 Task: Create a section Incident Response Sprint and in the section, add a milestone Capacity Management Process Improvement in the project BitSoft
Action: Mouse moved to (632, 489)
Screenshot: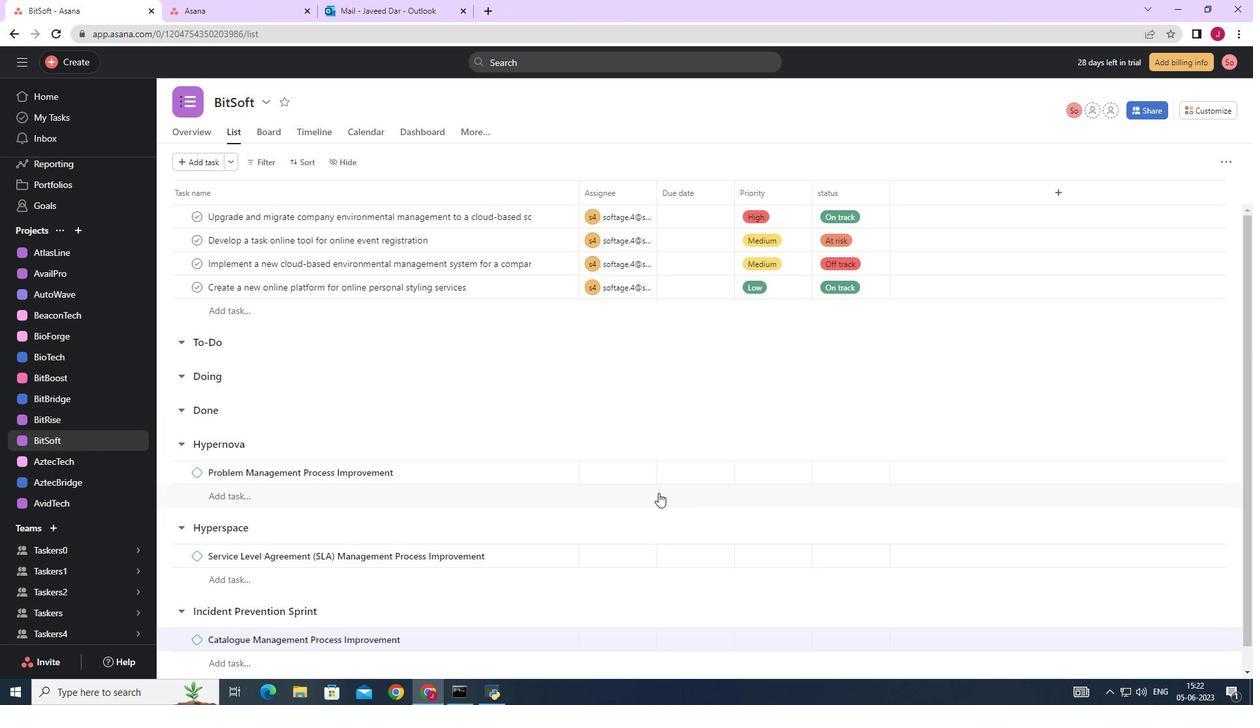 
Action: Mouse scrolled (632, 488) with delta (0, 0)
Screenshot: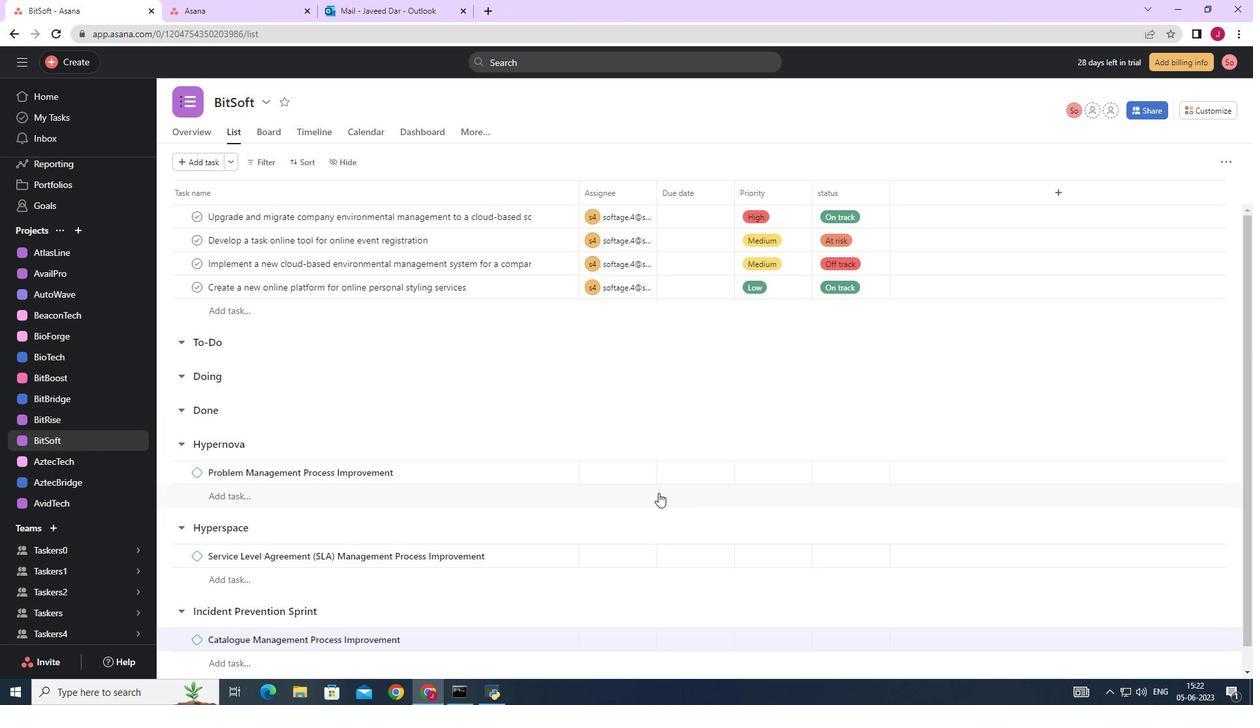 
Action: Mouse moved to (624, 487)
Screenshot: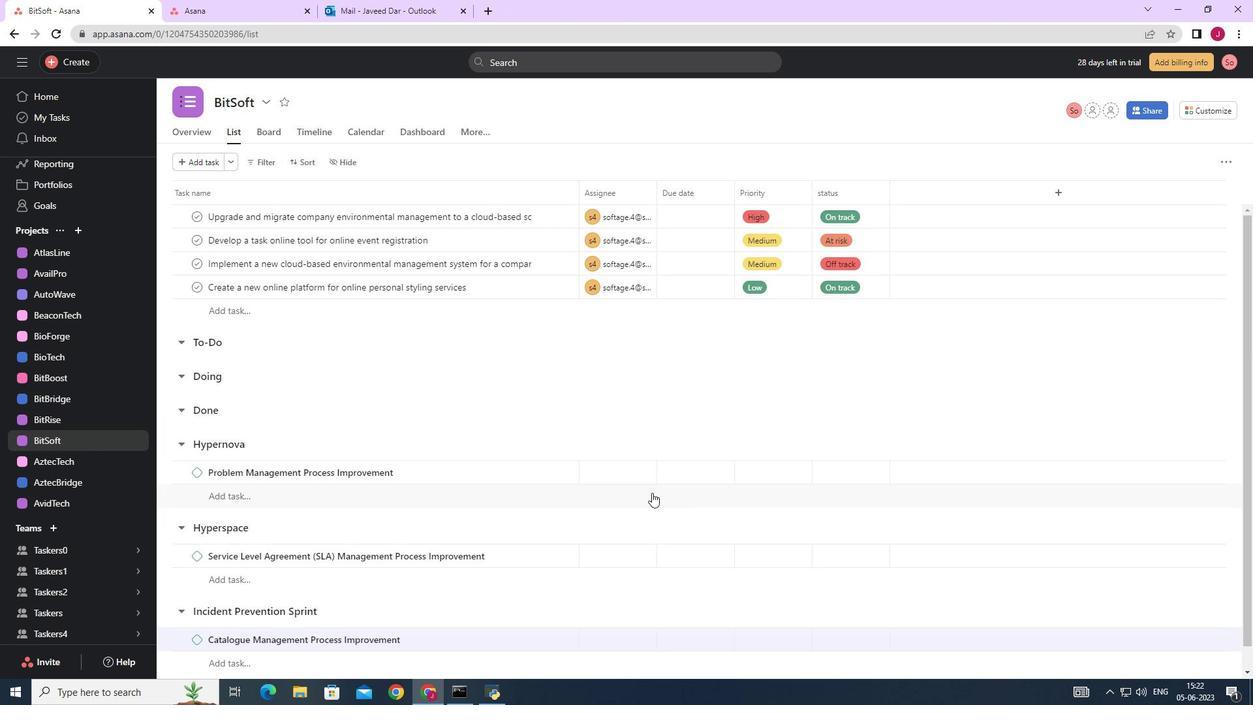 
Action: Mouse scrolled (624, 486) with delta (0, 0)
Screenshot: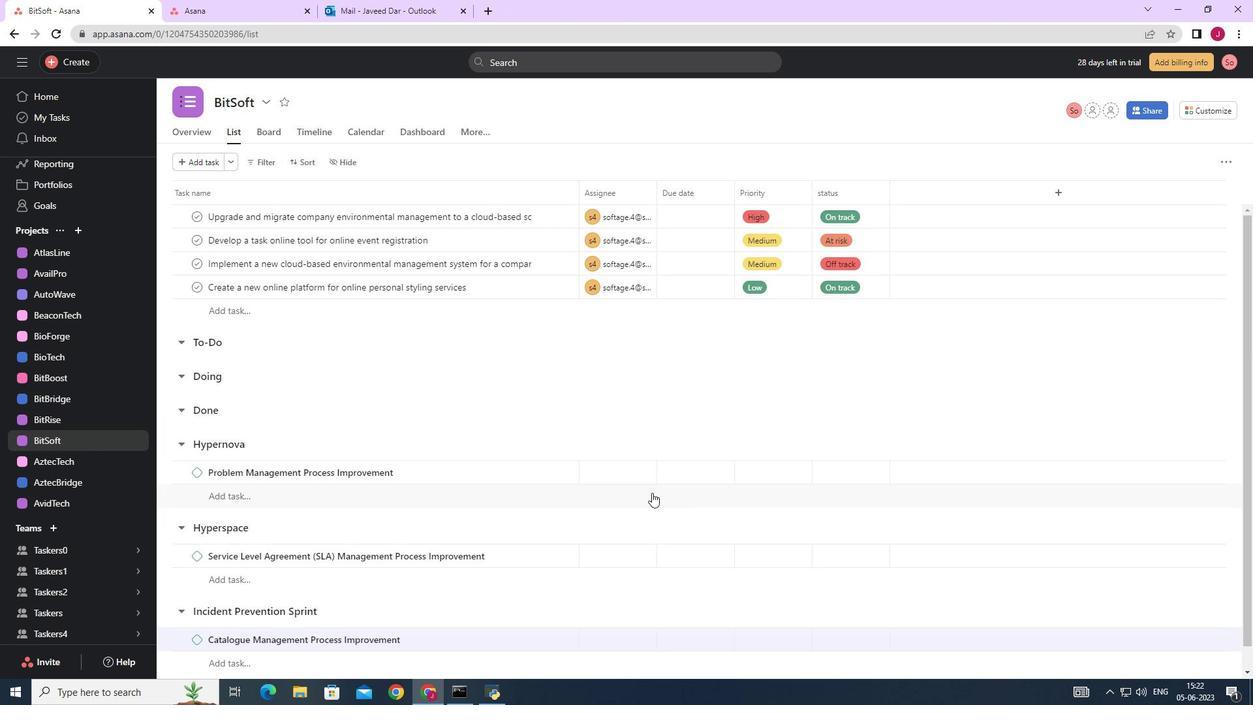 
Action: Mouse moved to (621, 486)
Screenshot: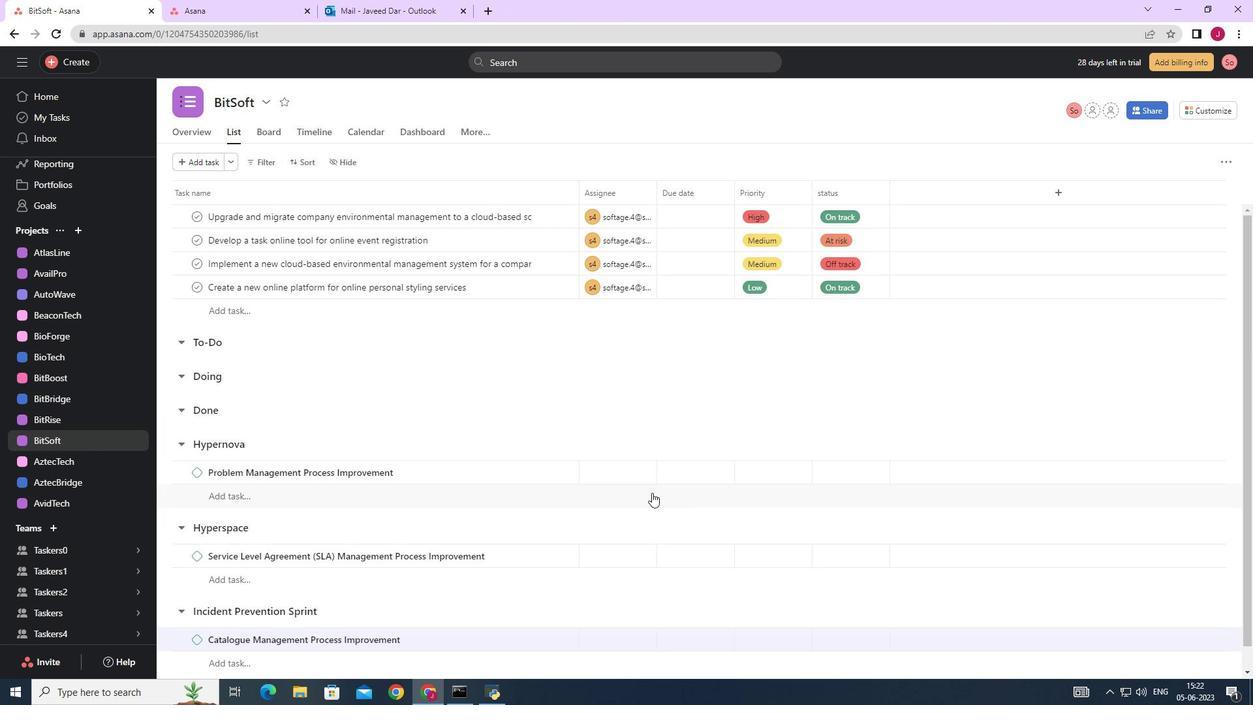 
Action: Mouse scrolled (622, 485) with delta (0, 0)
Screenshot: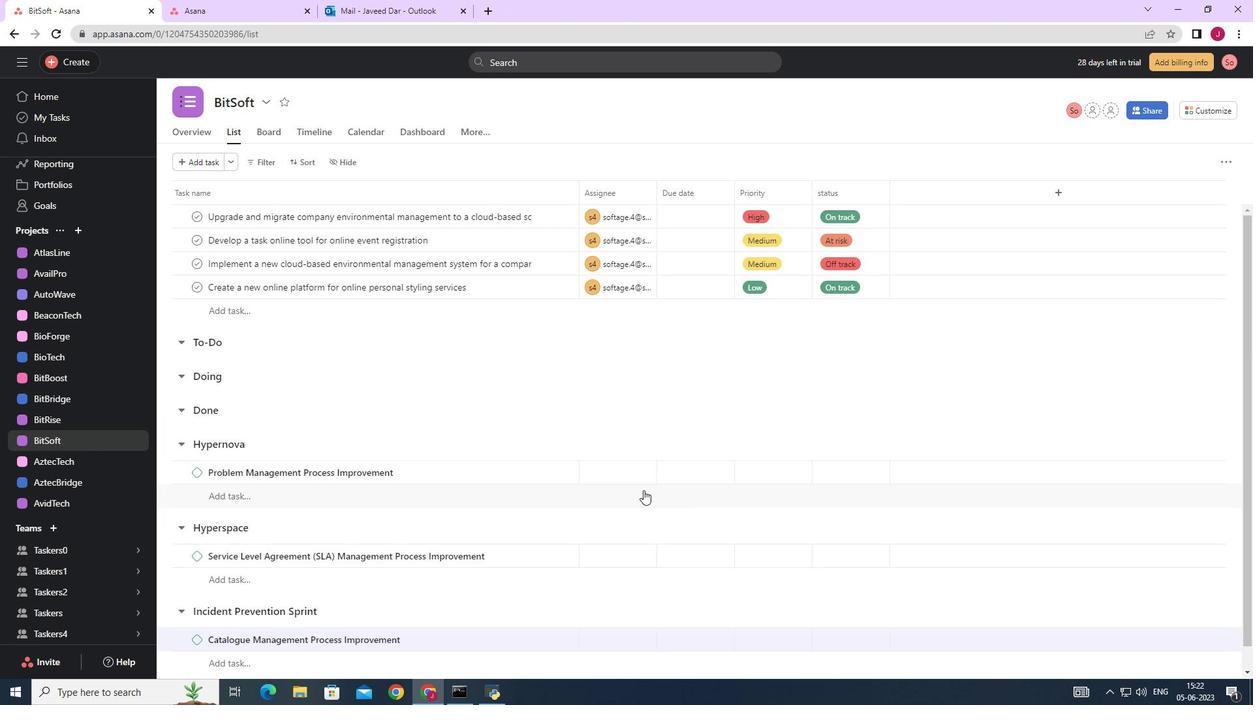 
Action: Mouse moved to (520, 493)
Screenshot: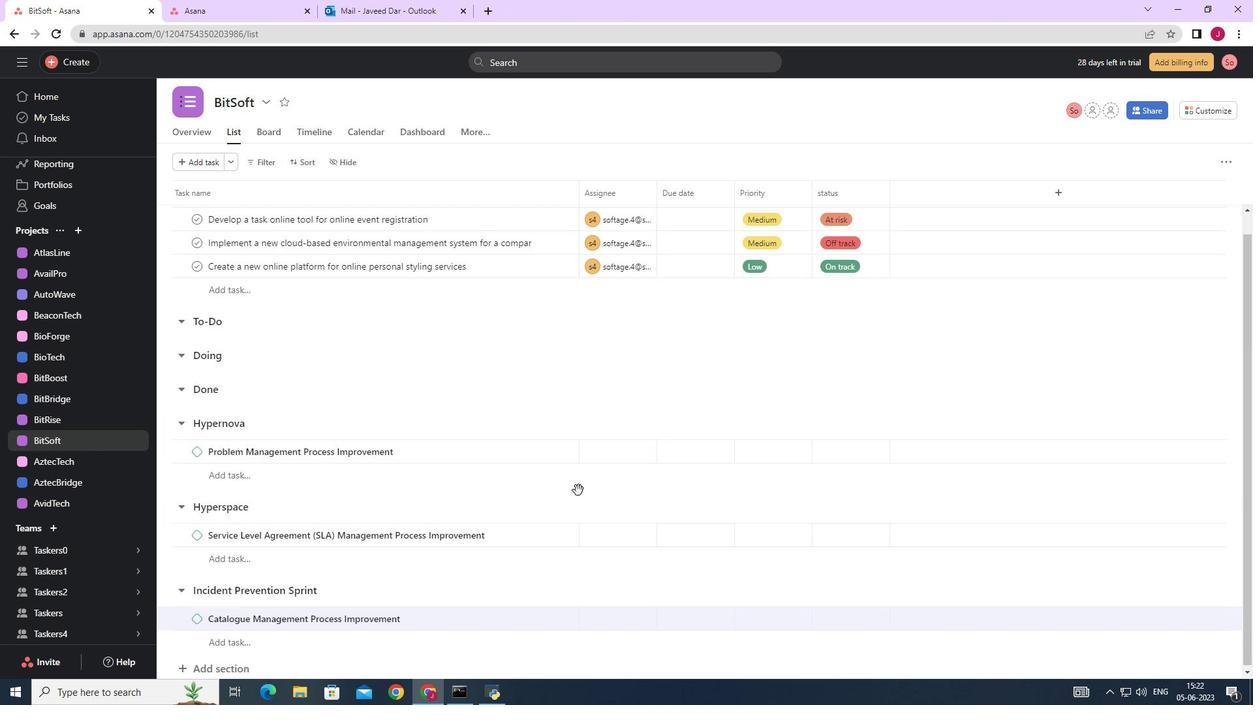 
Action: Mouse scrolled (520, 492) with delta (0, 0)
Screenshot: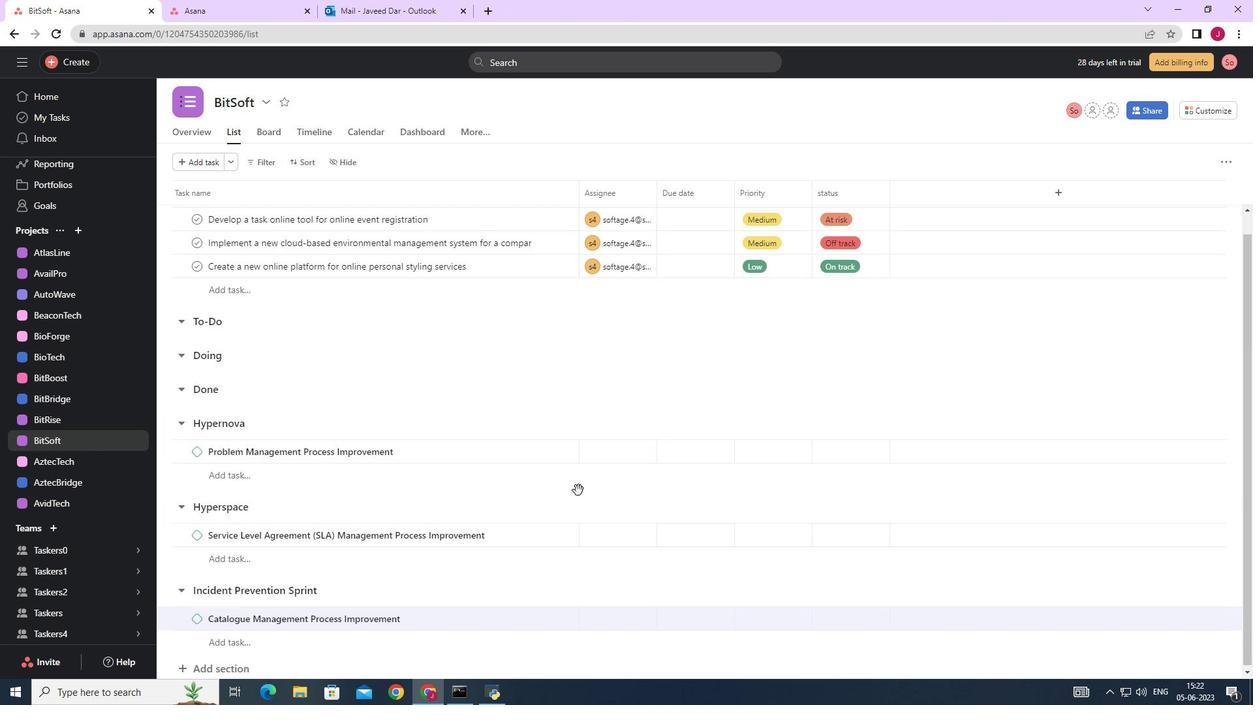 
Action: Mouse moved to (511, 493)
Screenshot: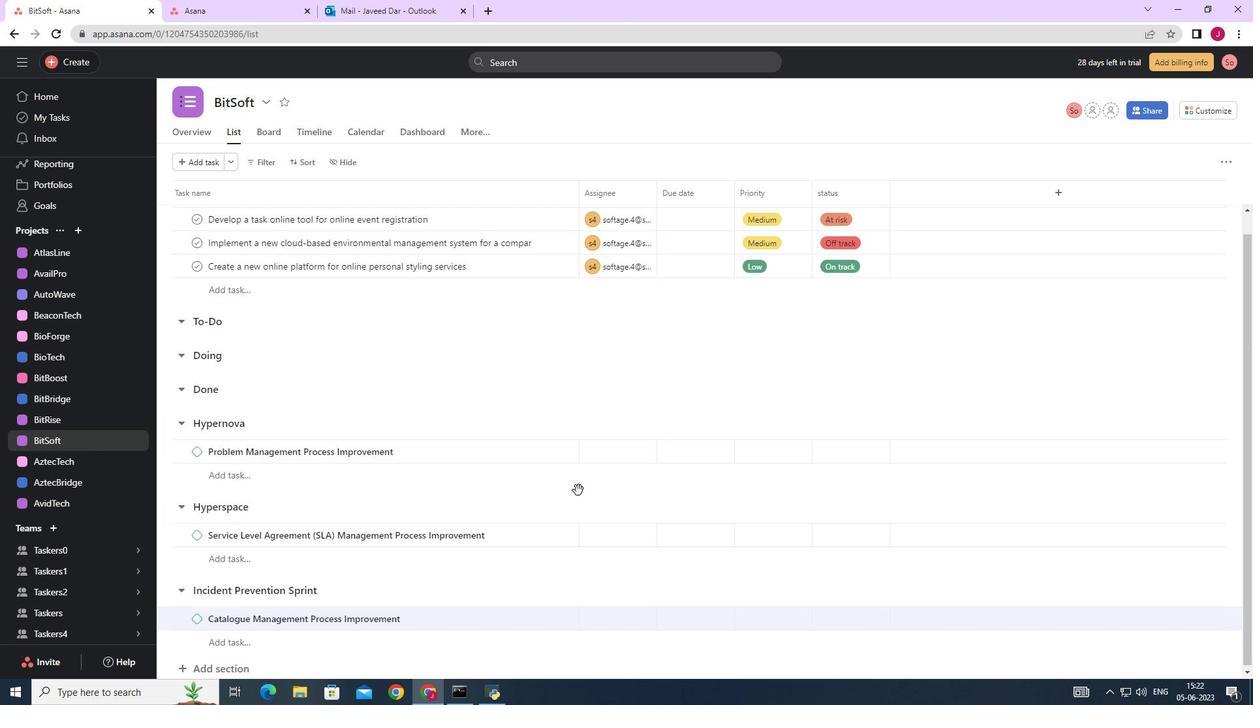 
Action: Mouse scrolled (511, 493) with delta (0, 0)
Screenshot: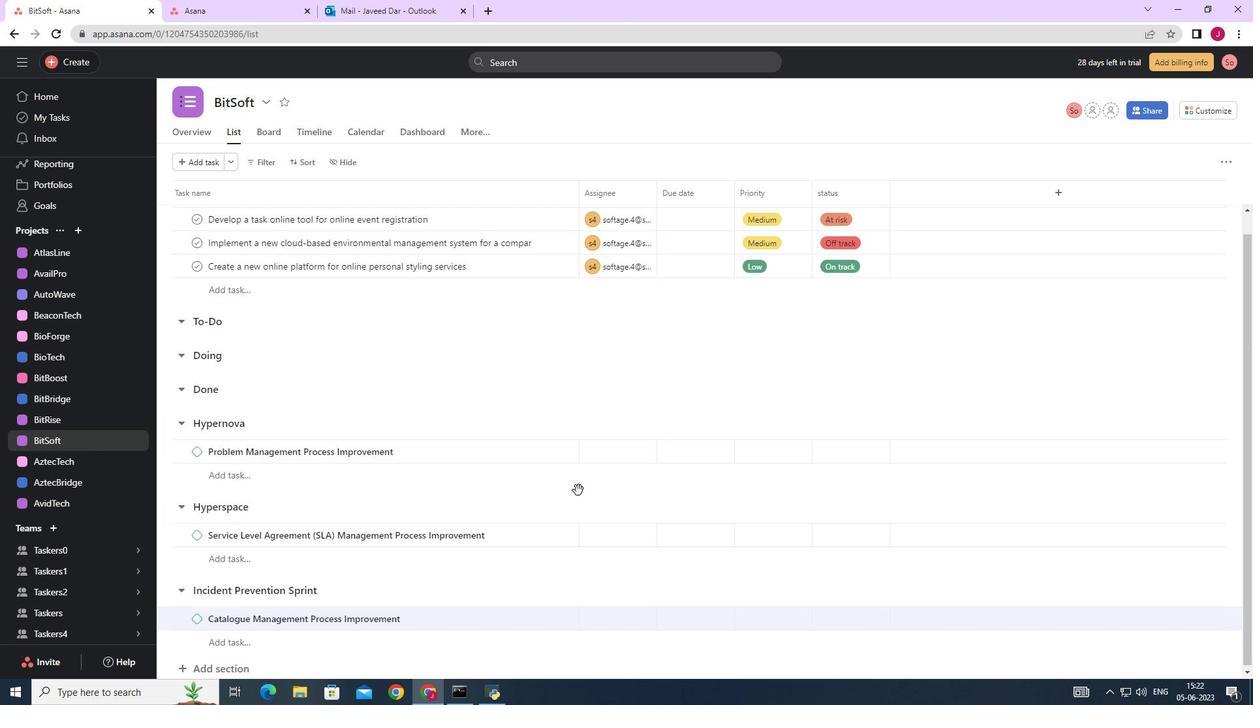 
Action: Mouse moved to (508, 494)
Screenshot: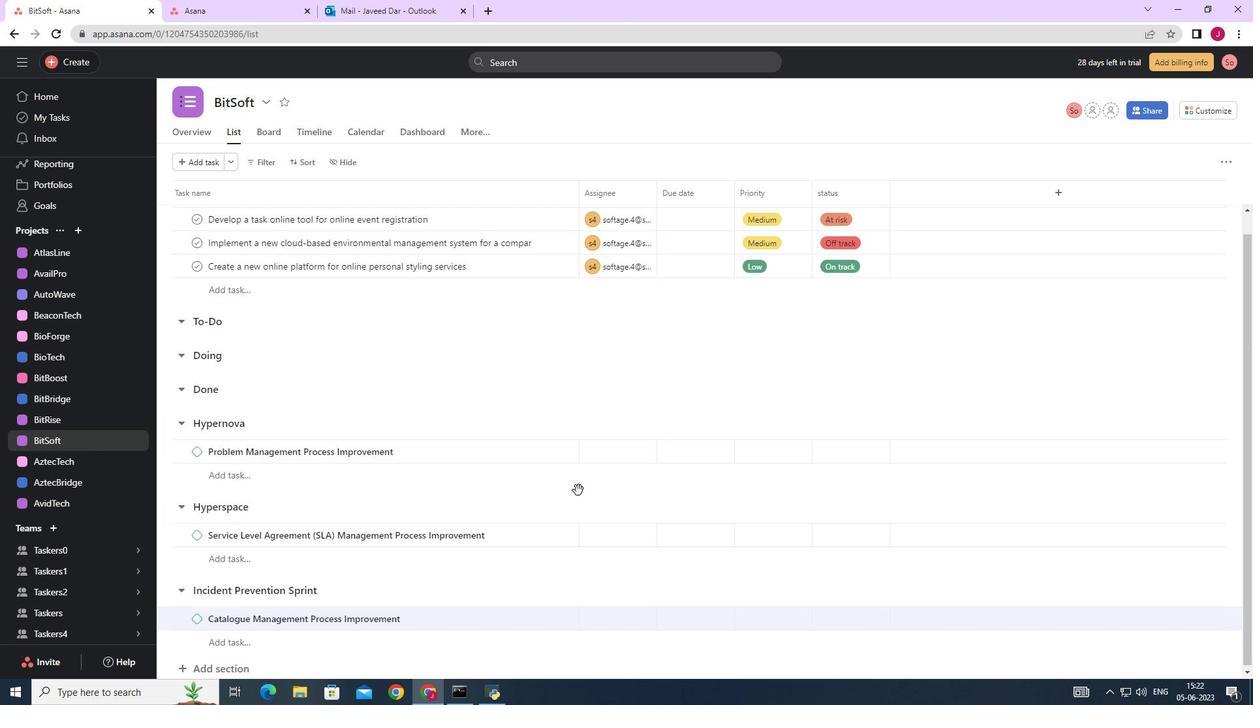 
Action: Mouse scrolled (508, 493) with delta (0, 0)
Screenshot: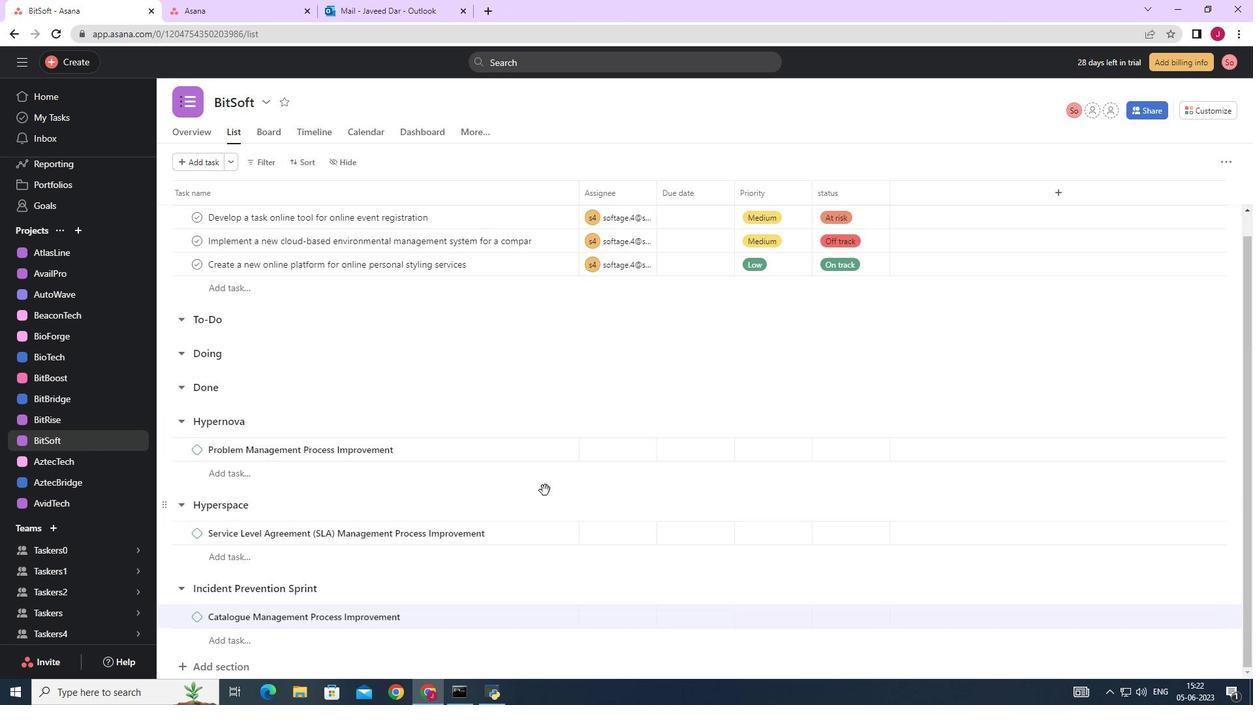 
Action: Mouse moved to (494, 496)
Screenshot: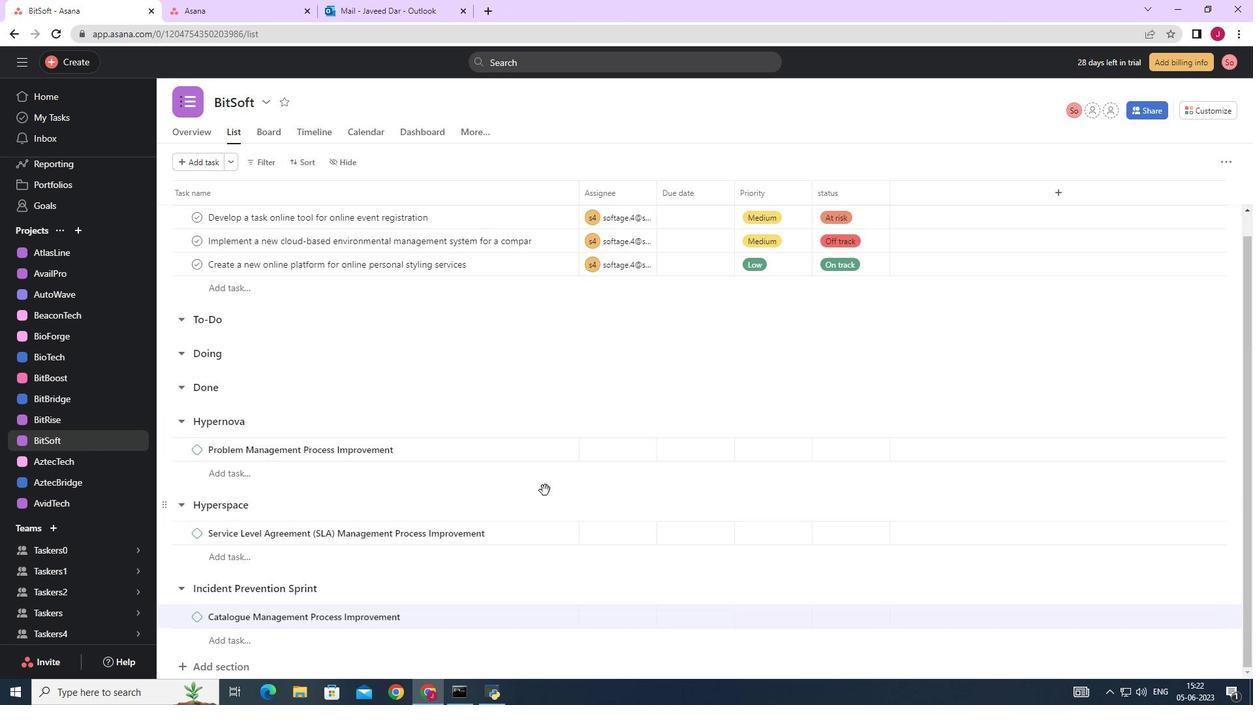 
Action: Mouse scrolled (498, 495) with delta (0, 0)
Screenshot: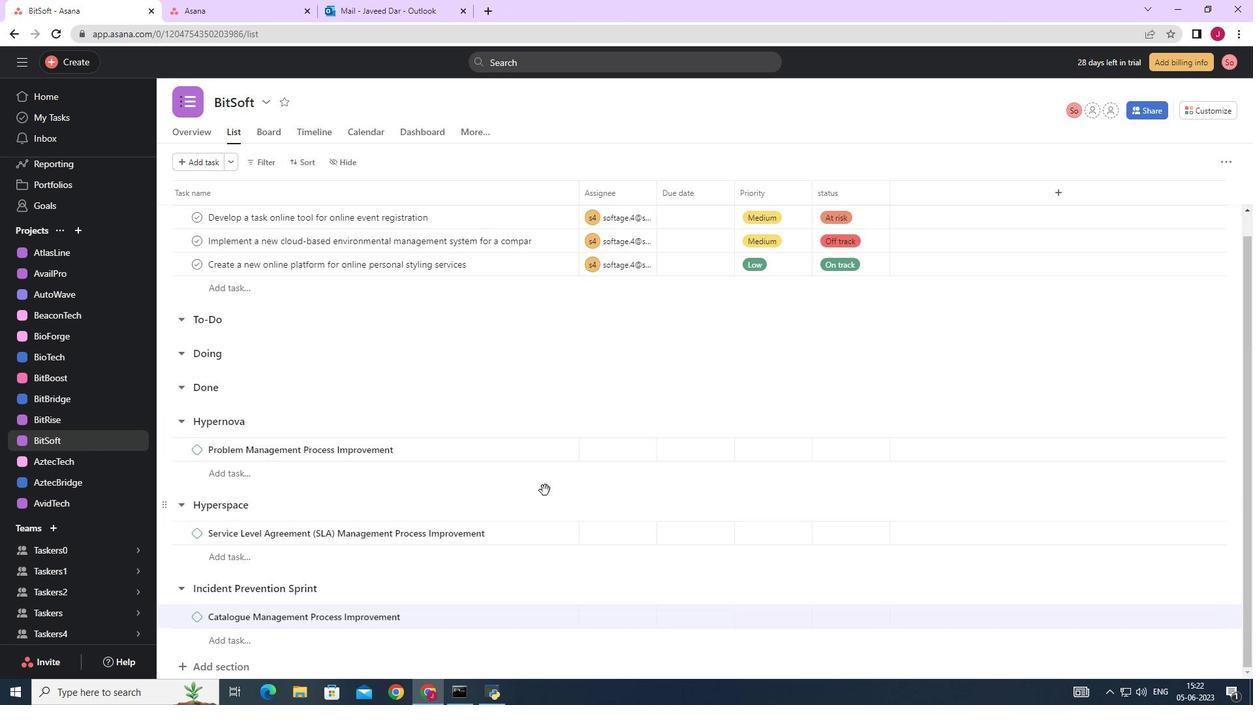 
Action: Mouse moved to (482, 500)
Screenshot: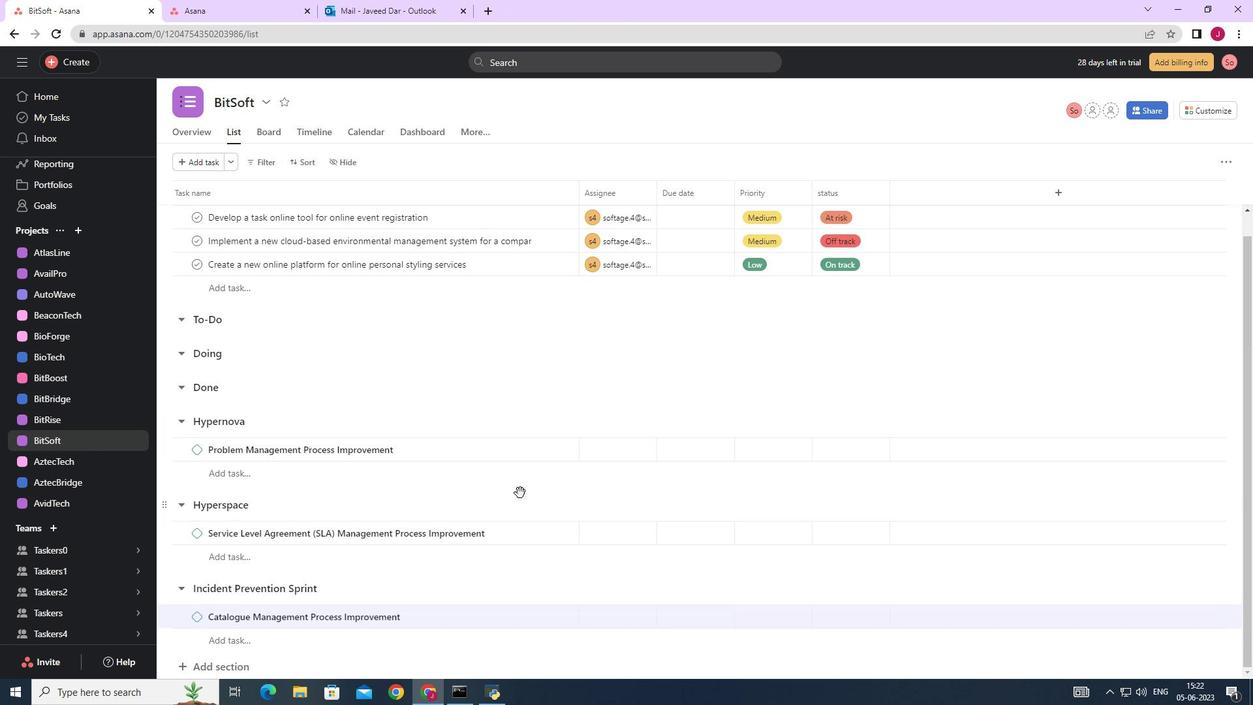 
Action: Mouse scrolled (482, 500) with delta (0, 0)
Screenshot: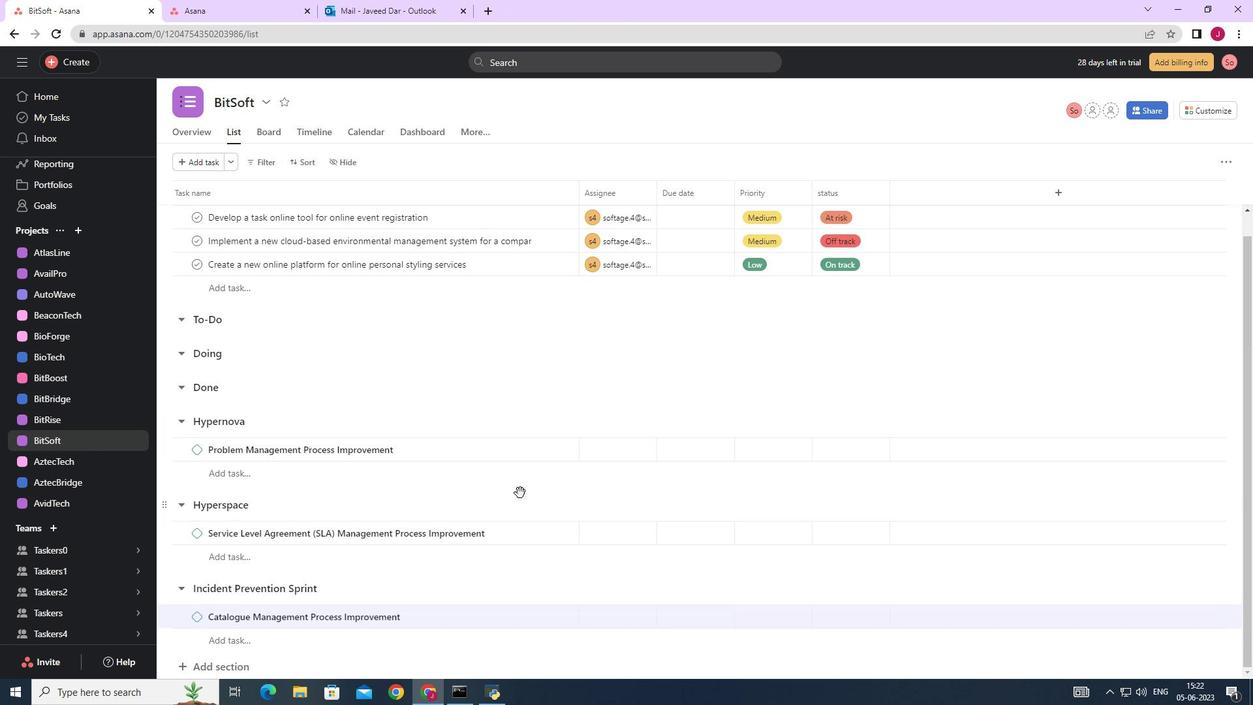 
Action: Mouse moved to (224, 666)
Screenshot: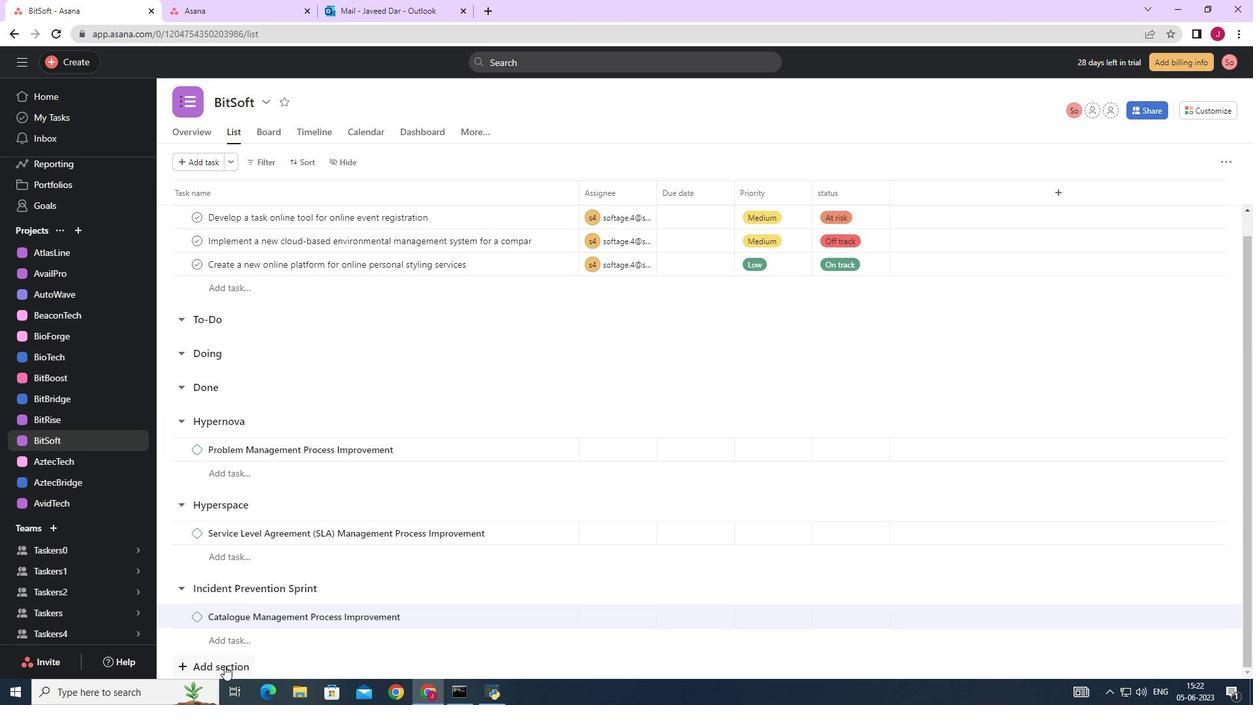
Action: Mouse pressed left at (224, 666)
Screenshot: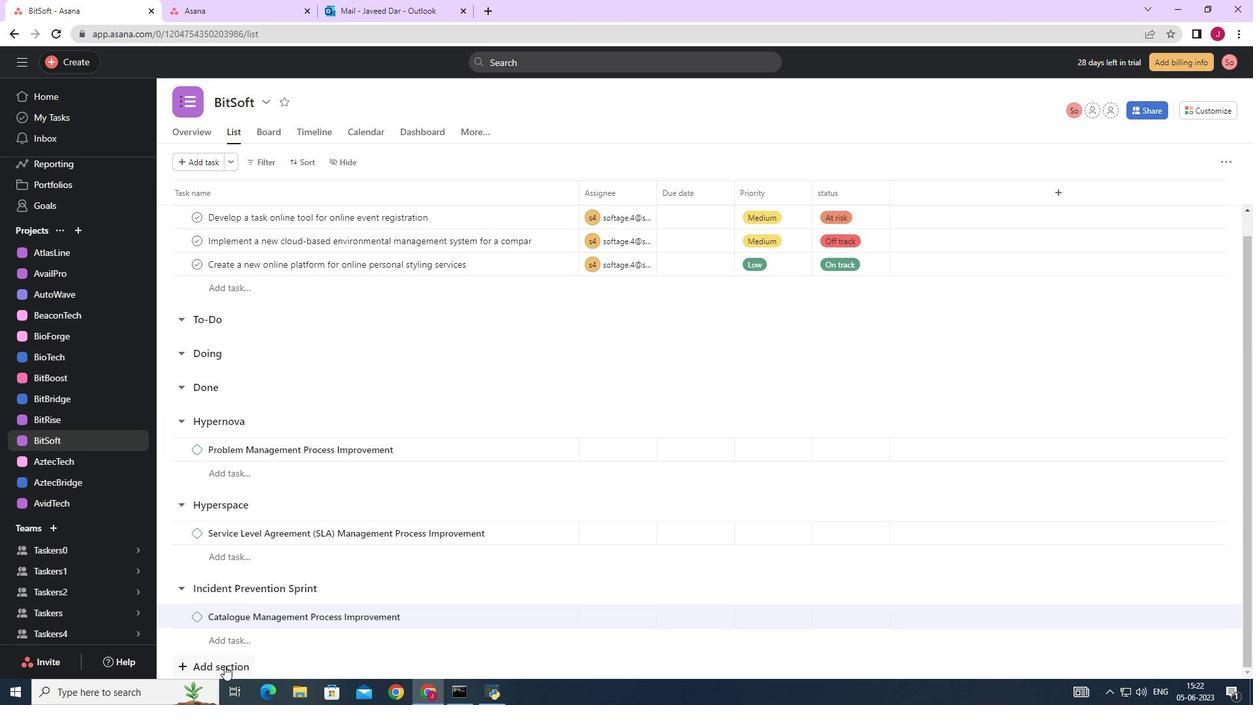 
Action: Mouse moved to (222, 645)
Screenshot: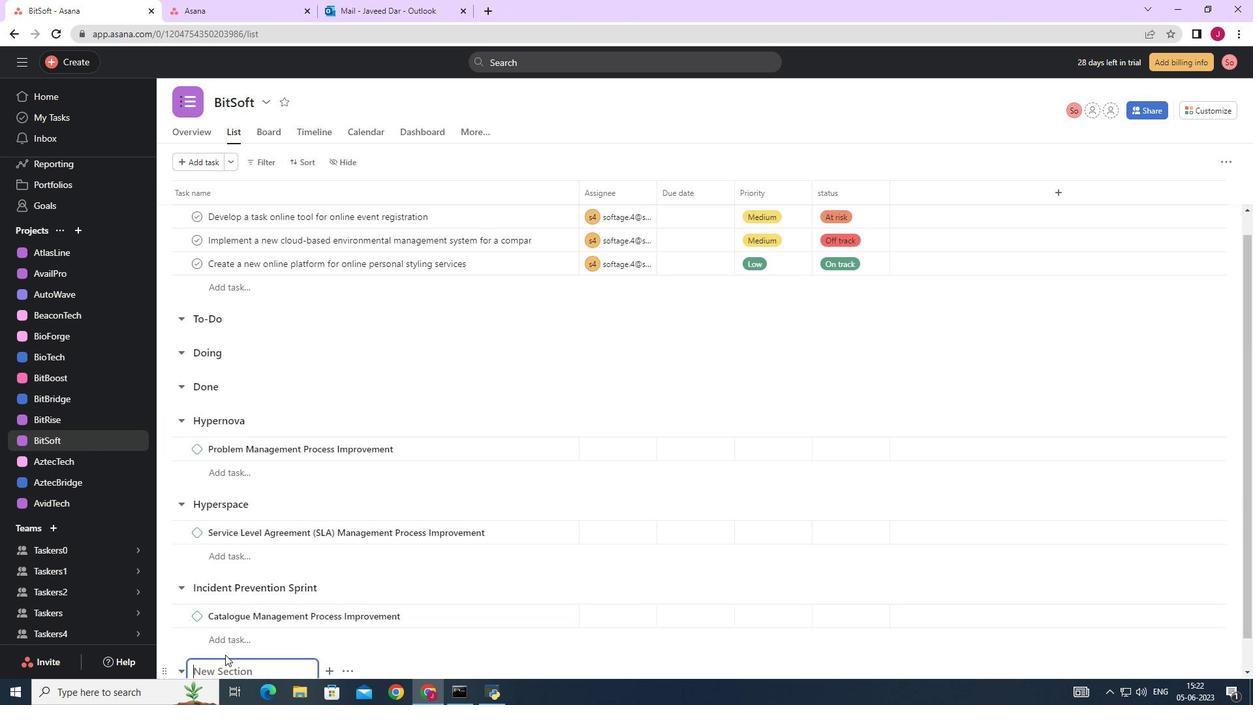 
Action: Mouse scrolled (222, 645) with delta (0, 0)
Screenshot: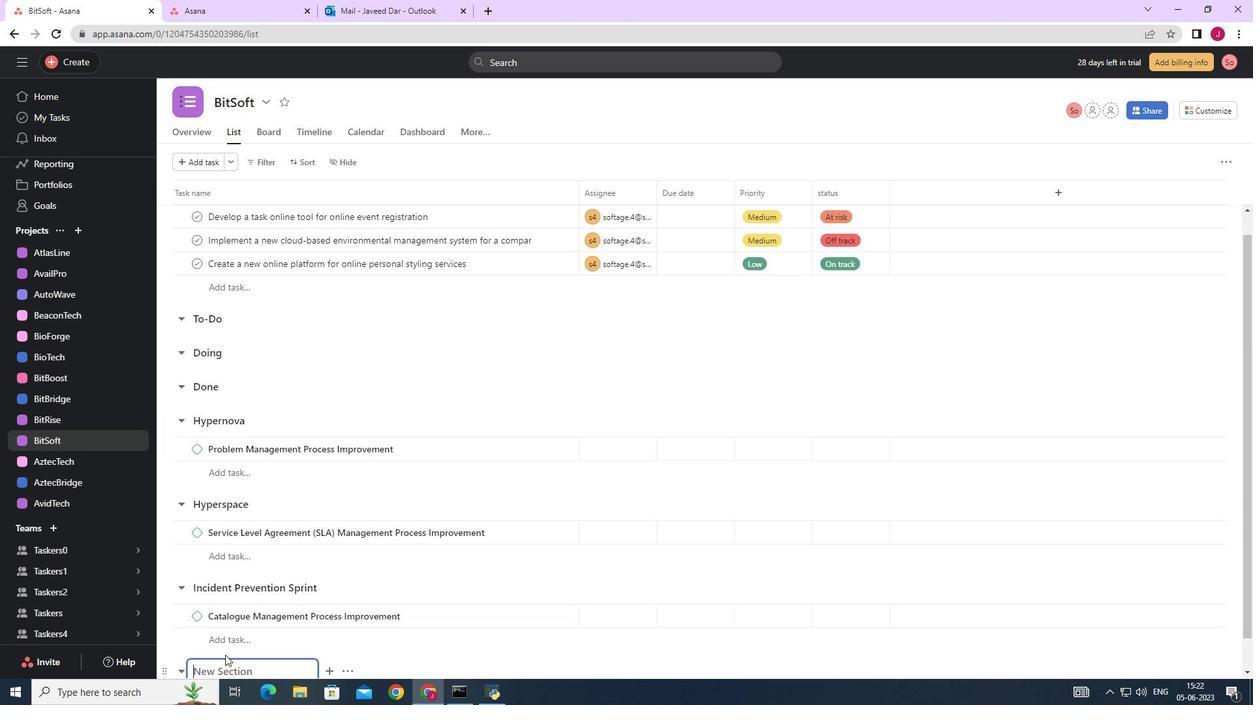 
Action: Mouse moved to (221, 645)
Screenshot: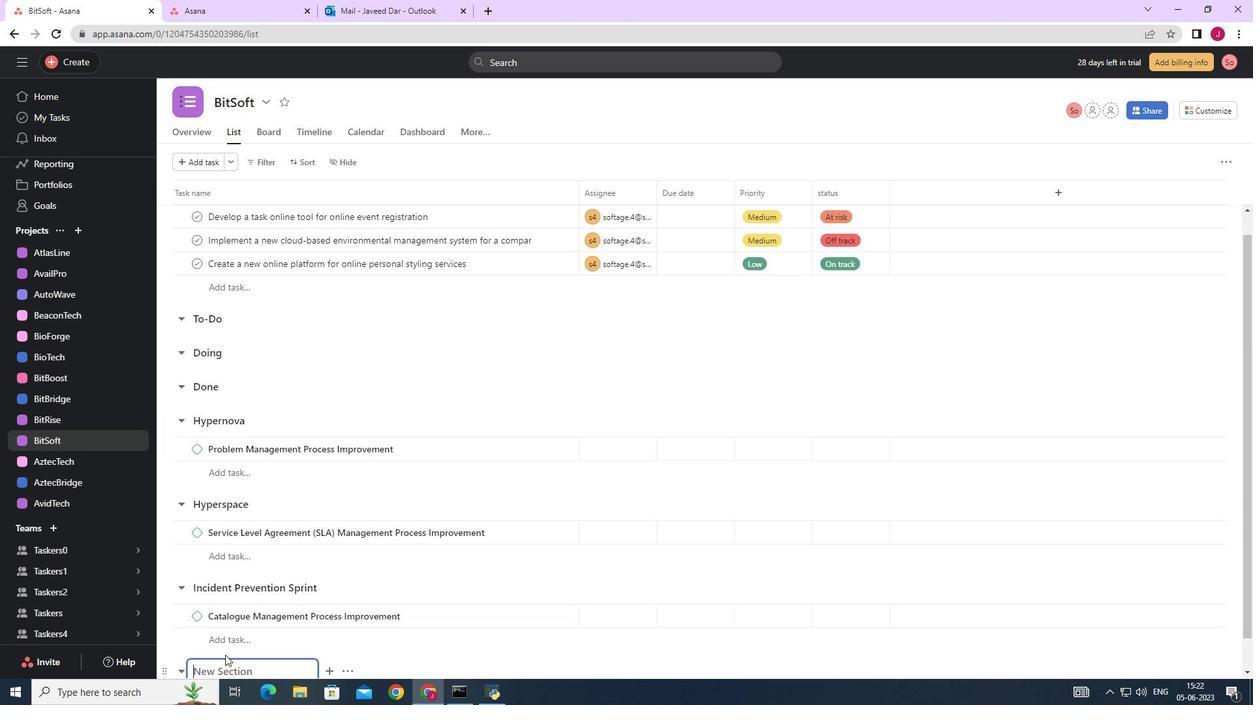 
Action: Mouse scrolled (221, 645) with delta (0, 0)
Screenshot: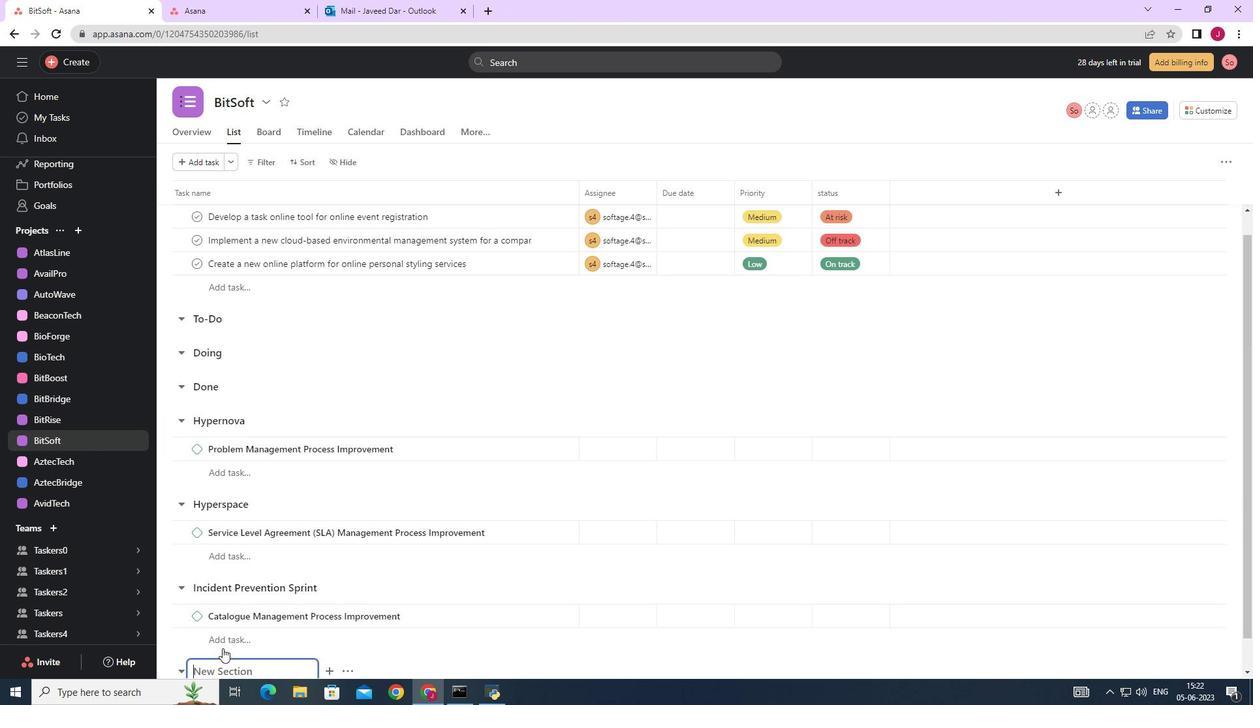 
Action: Mouse scrolled (221, 645) with delta (0, 0)
Screenshot: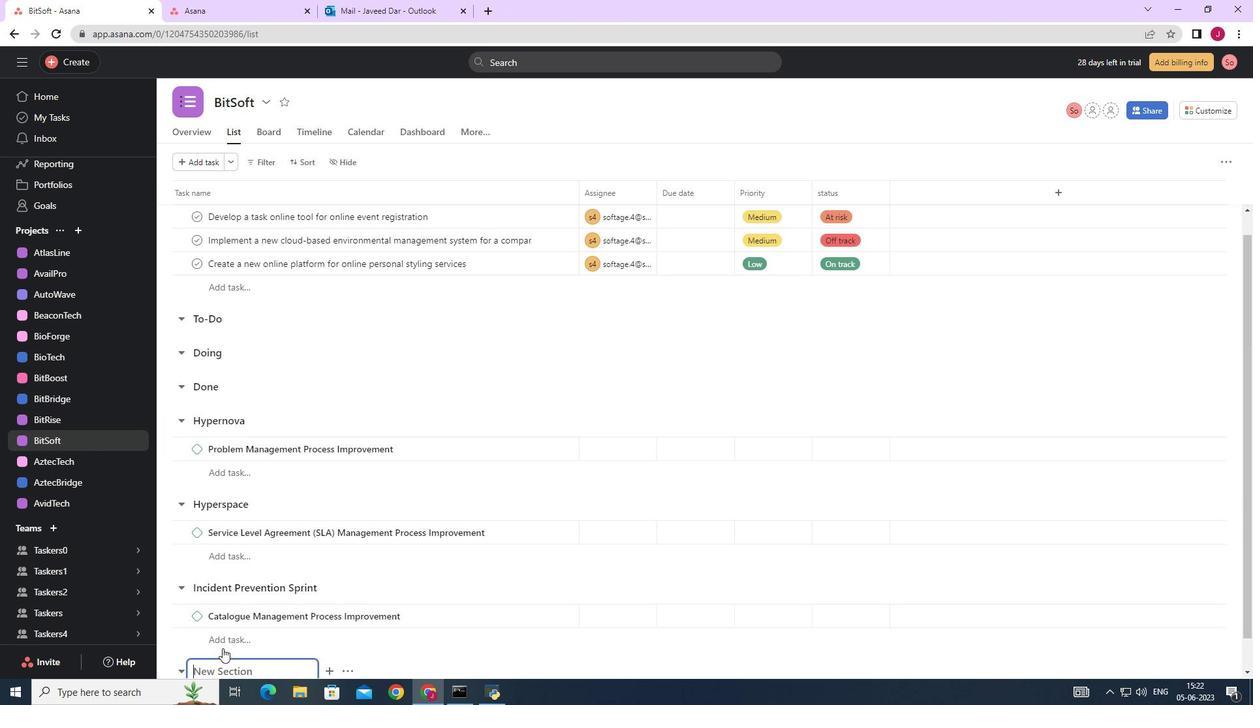 
Action: Mouse scrolled (221, 645) with delta (0, 0)
Screenshot: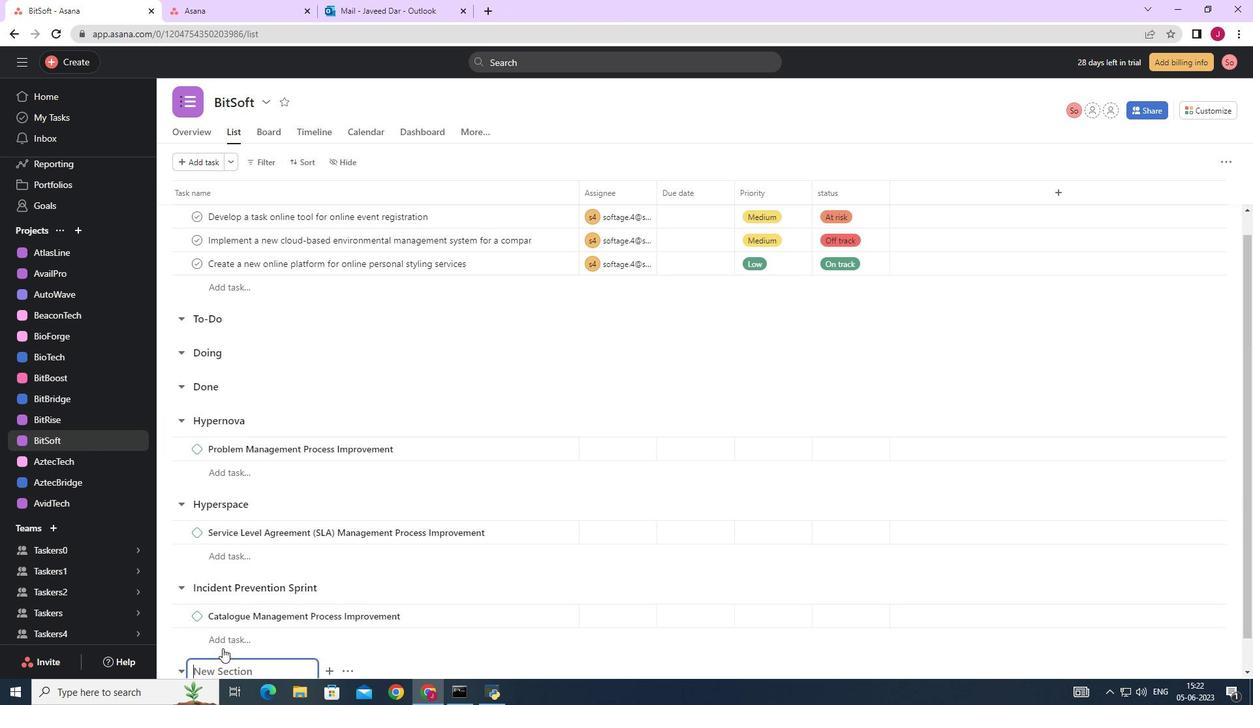 
Action: Mouse scrolled (221, 645) with delta (0, 0)
Screenshot: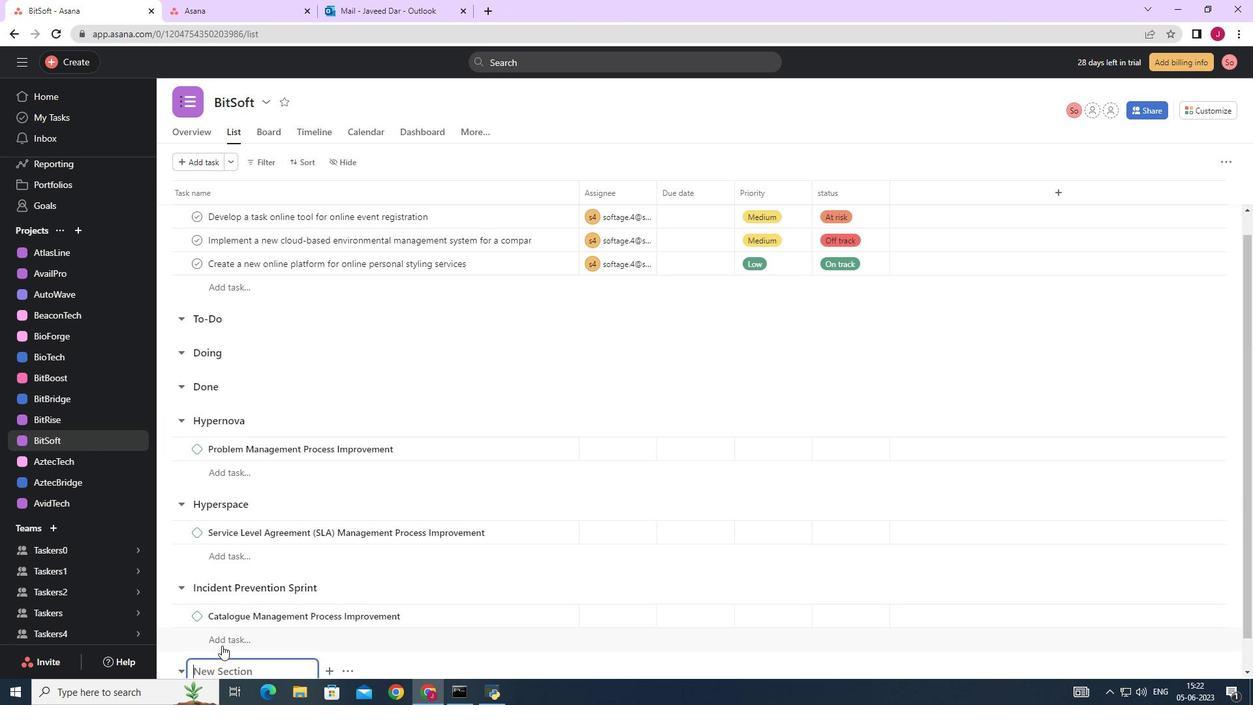 
Action: Mouse moved to (225, 638)
Screenshot: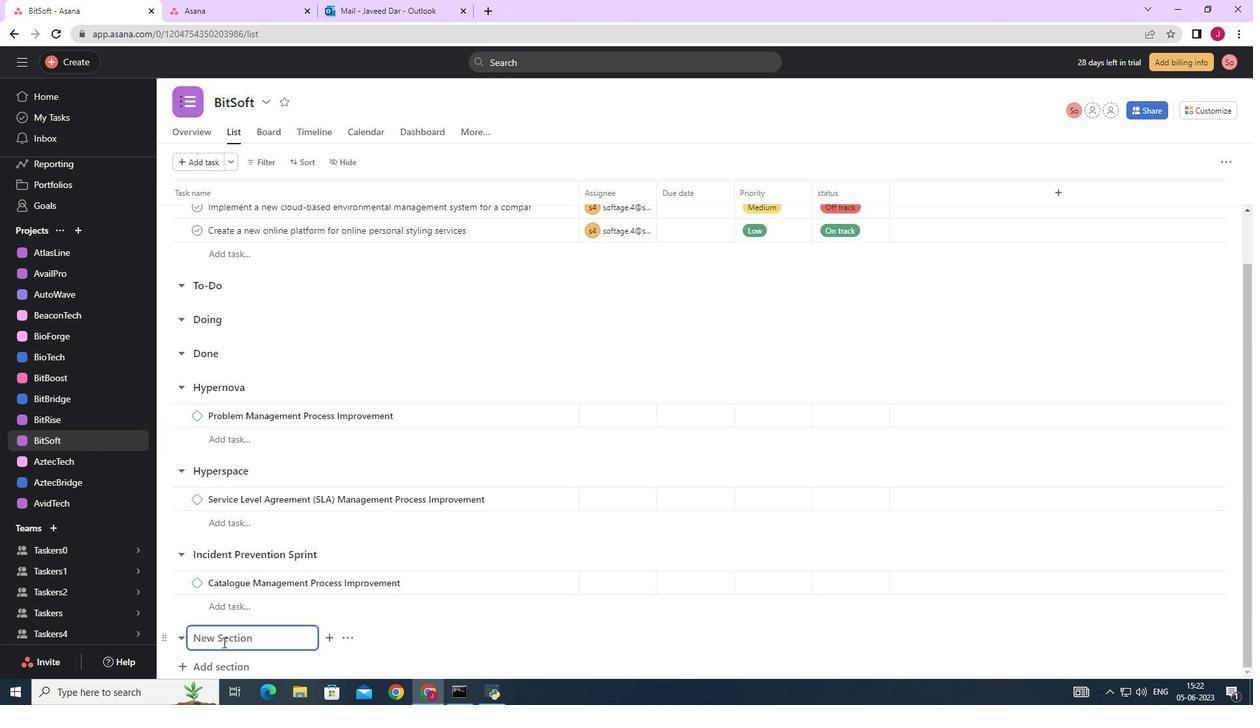 
Action: Mouse pressed left at (225, 638)
Screenshot: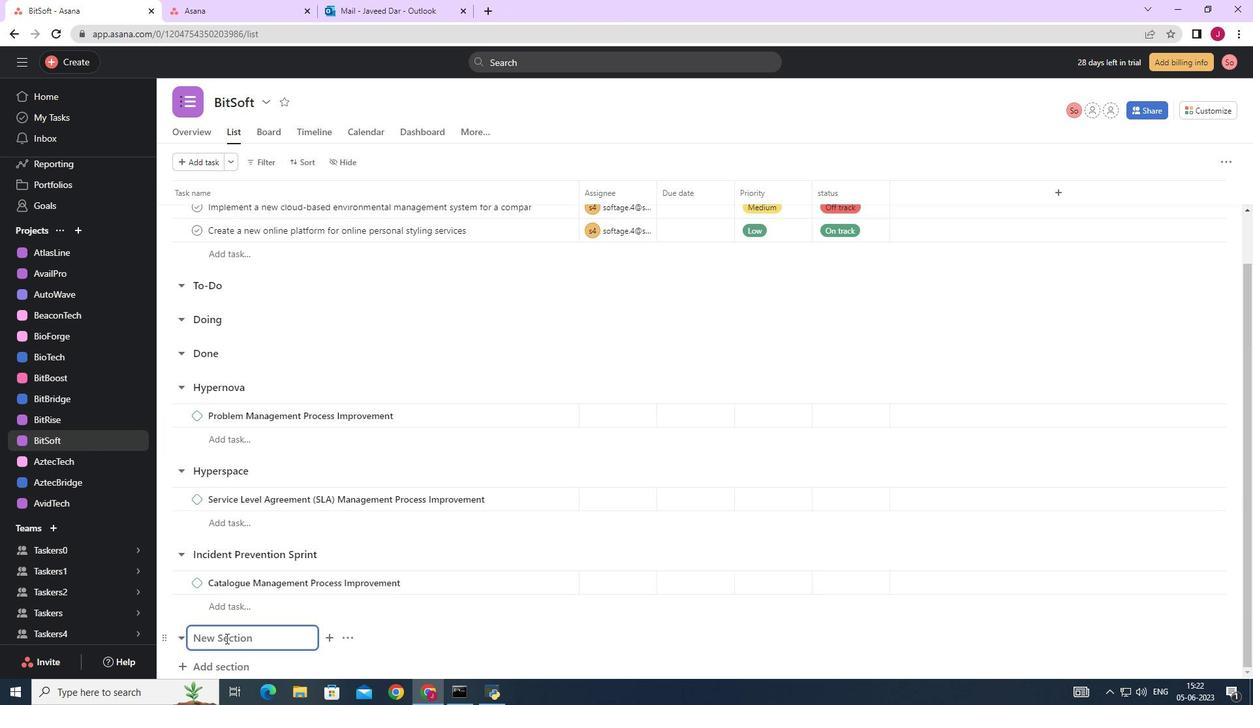 
Action: Key pressed <Key.caps_lock>
Screenshot: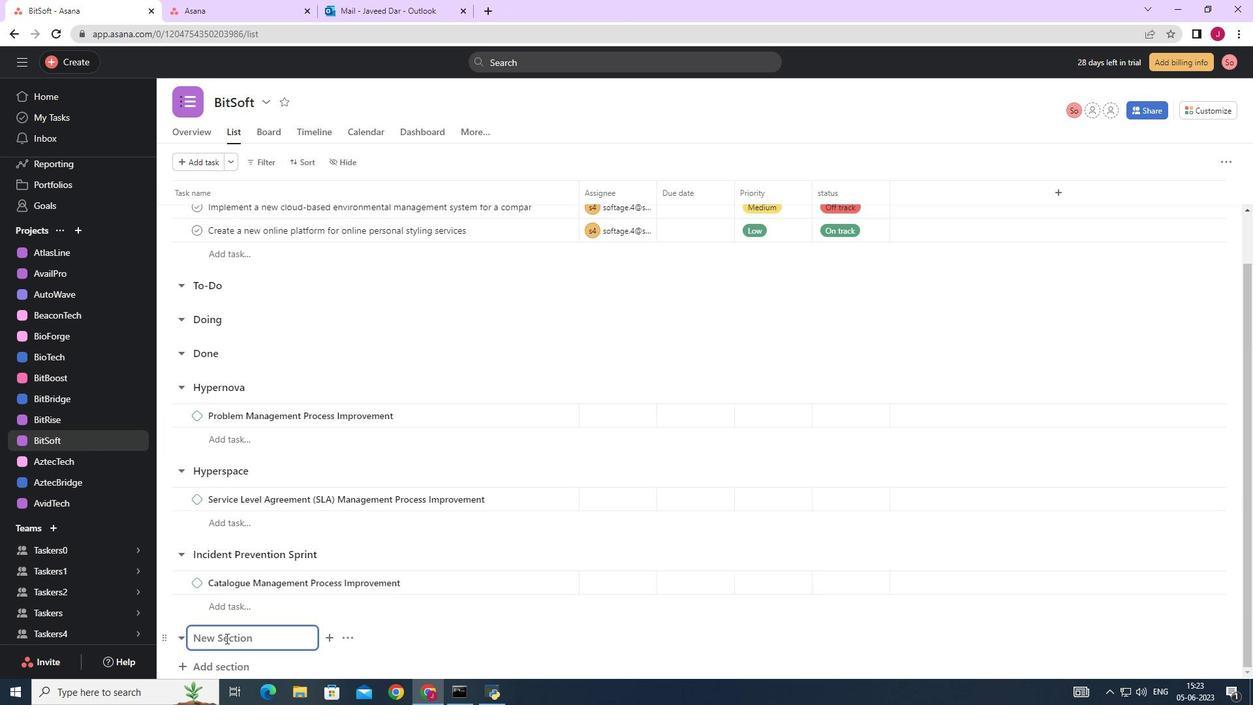 
Action: Mouse moved to (246, 641)
Screenshot: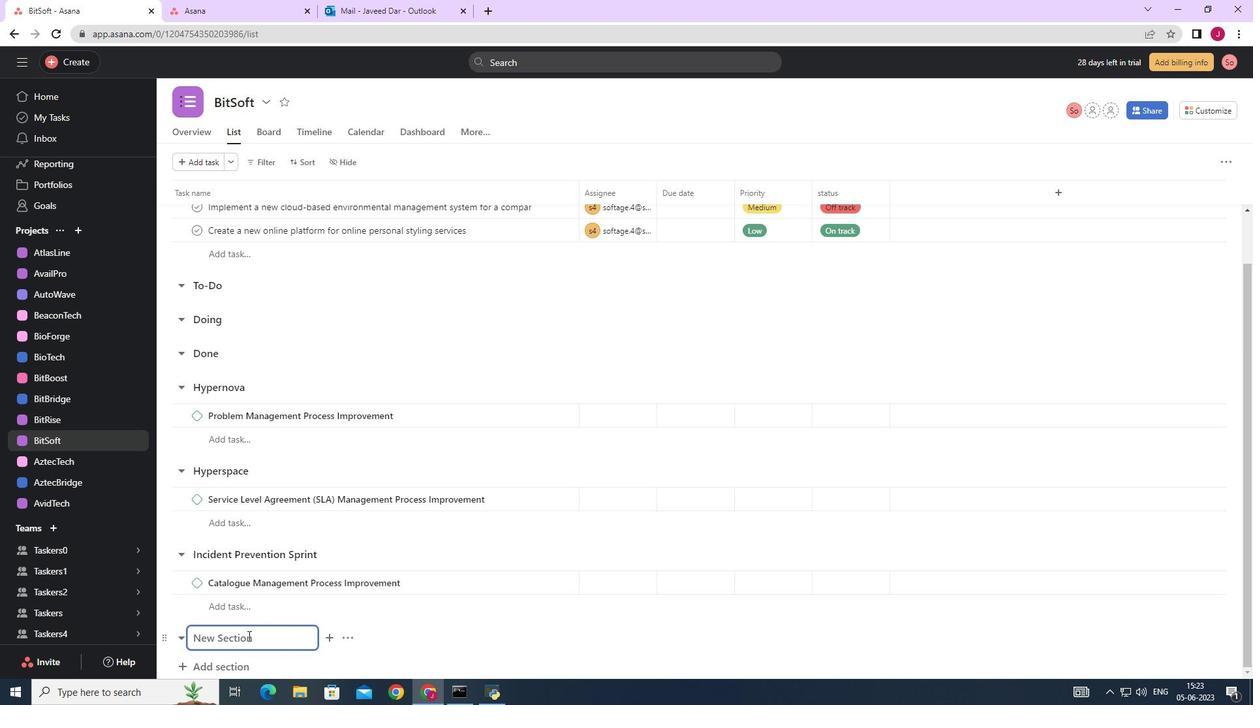 
Action: Key pressed I<Key.caps_lock>ncident<Key.space><Key.caps_lock>R<Key.caps_lock>esponse<Key.space><Key.caps_lock>S<Key.caps_lock>print<Key.space>
Screenshot: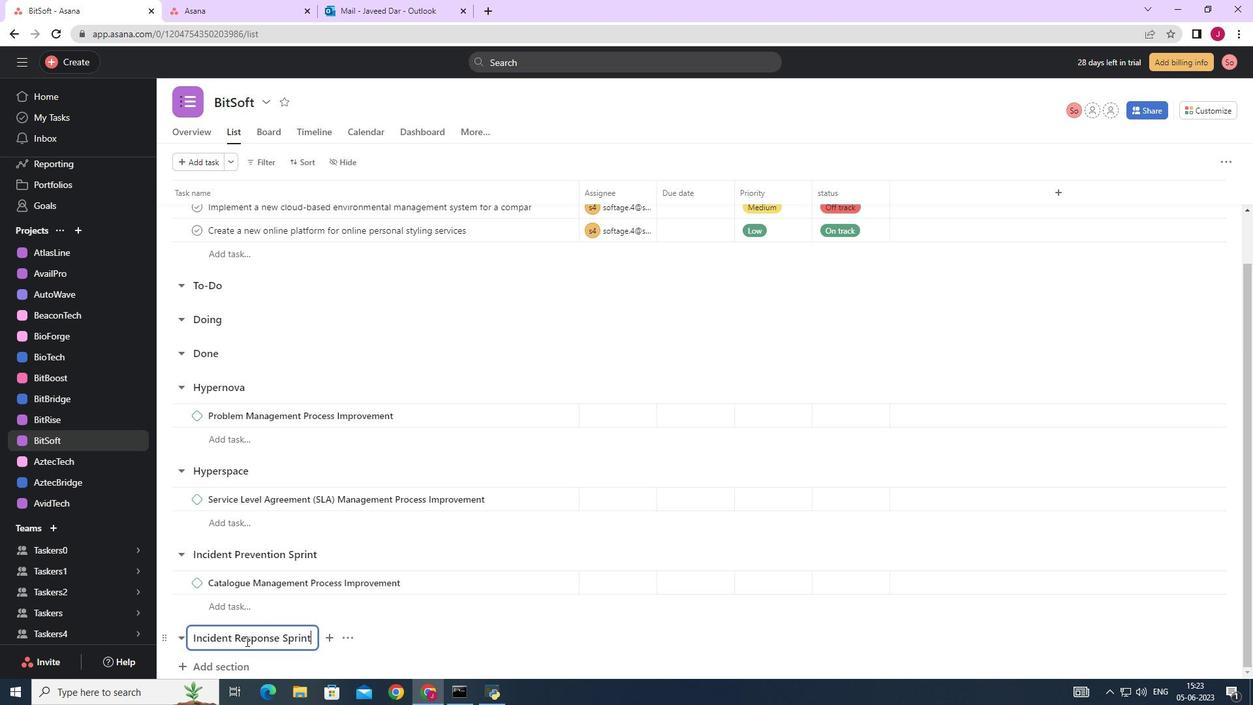 
Action: Mouse moved to (217, 634)
Screenshot: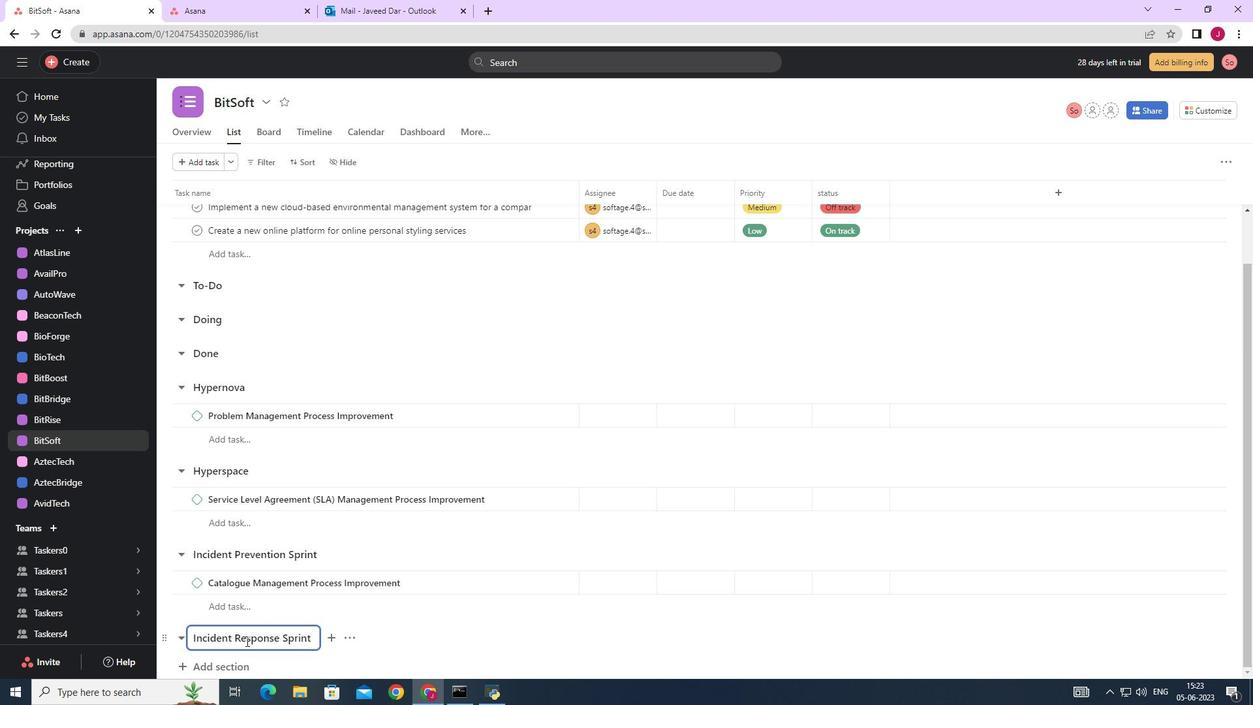 
Action: Key pressed <Key.enter><Key.caps_lock>C<Key.caps_lock>apacity<Key.space><Key.caps_lock>M<Key.caps_lock>anagement<Key.space><Key.caps_lock>P<Key.caps_lock>rocess<Key.space><Key.caps_lock>I<Key.caps_lock>mprovenents<Key.space>
Screenshot: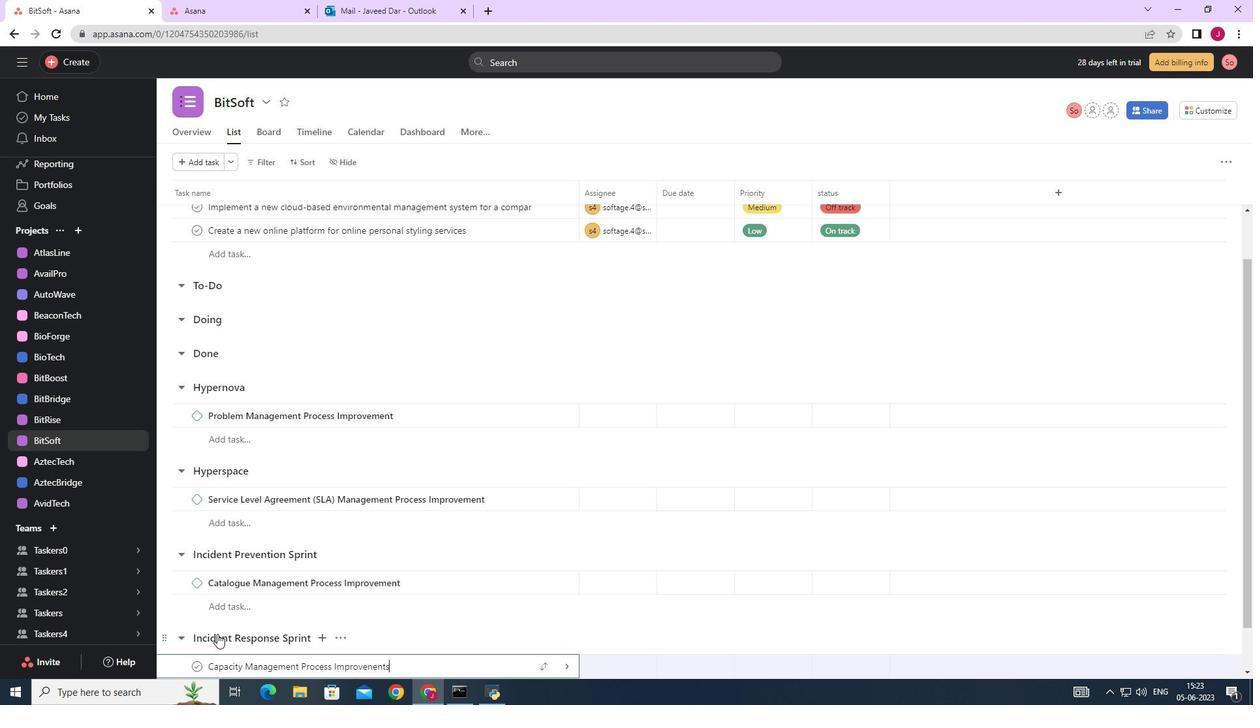 
Action: Mouse moved to (359, 668)
Screenshot: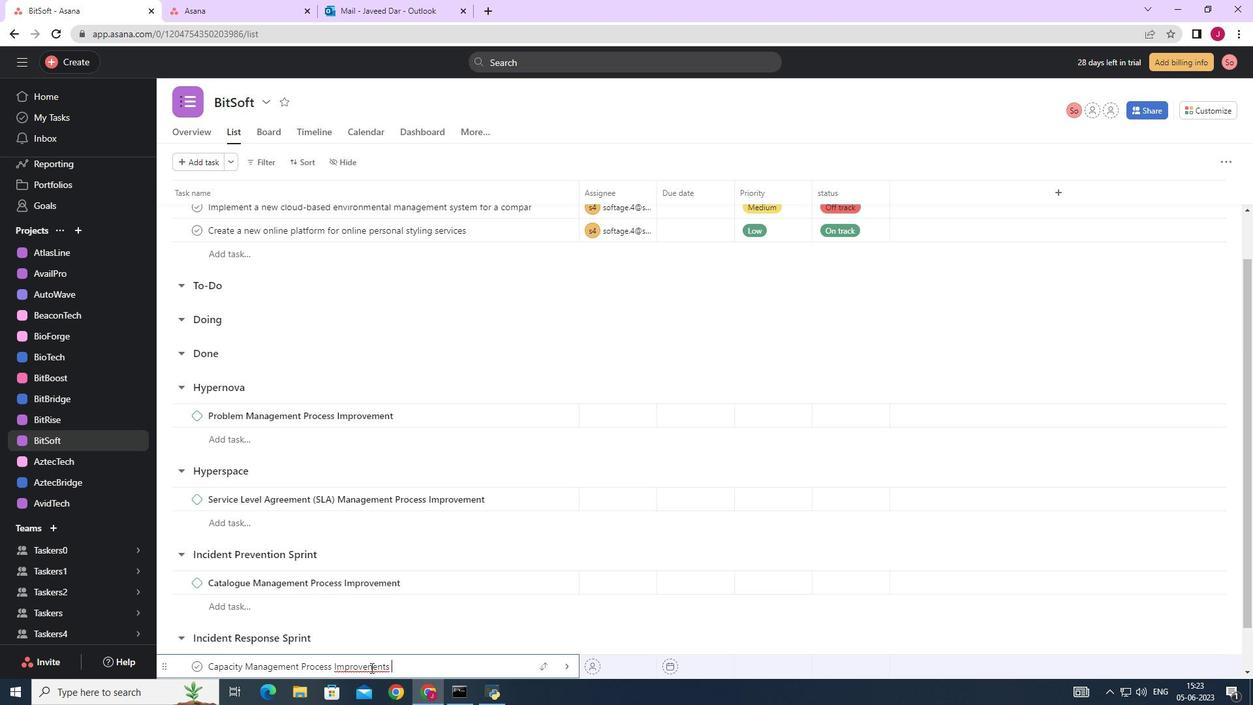 
Action: Mouse pressed right at (359, 668)
Screenshot: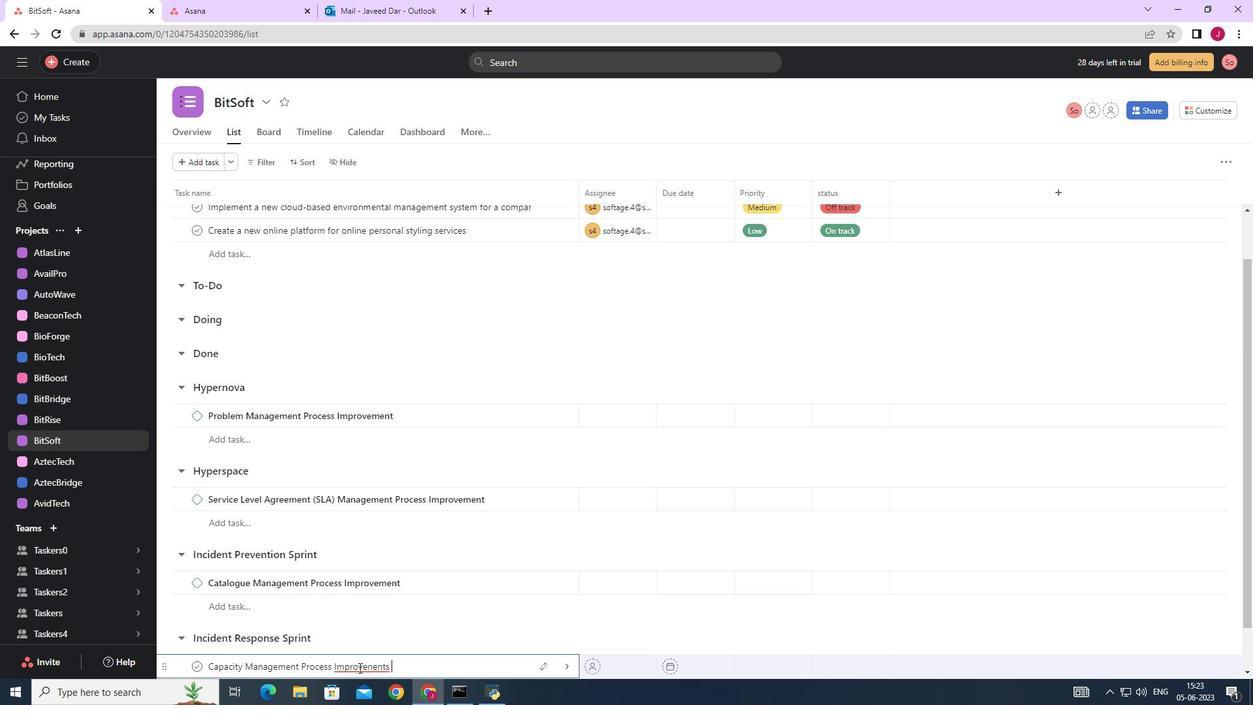 
Action: Mouse moved to (405, 476)
Screenshot: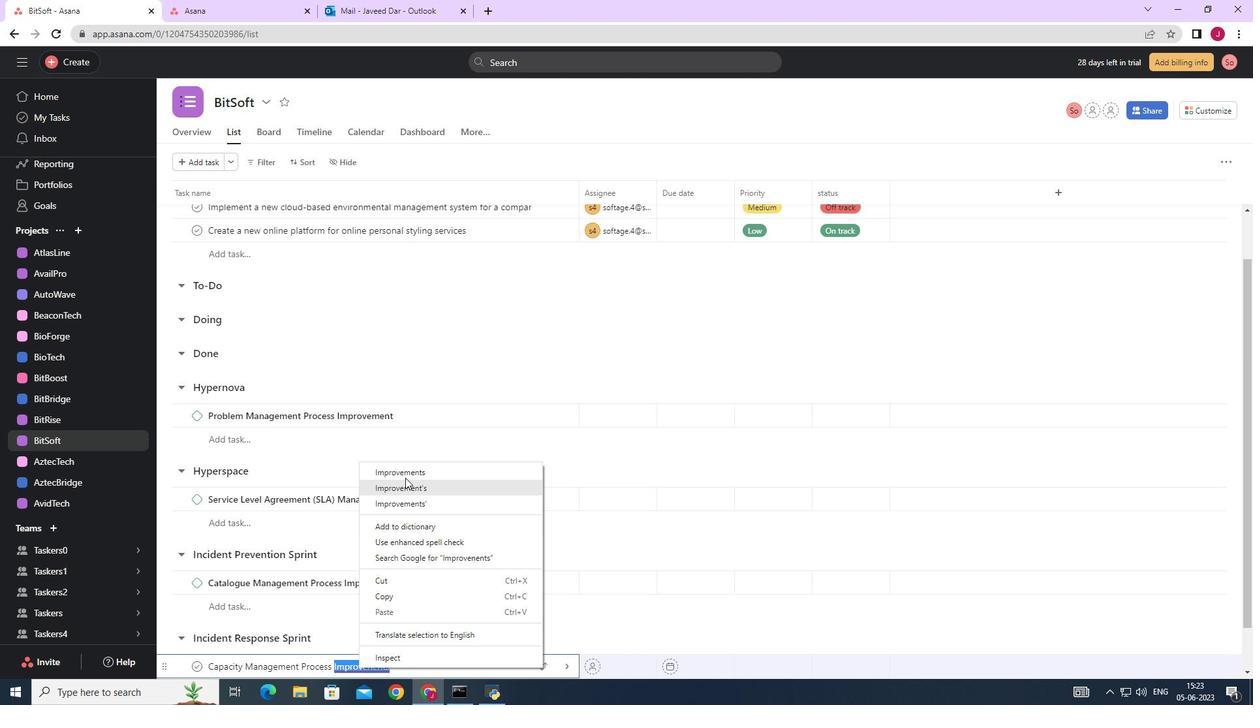 
Action: Mouse pressed left at (405, 476)
Screenshot: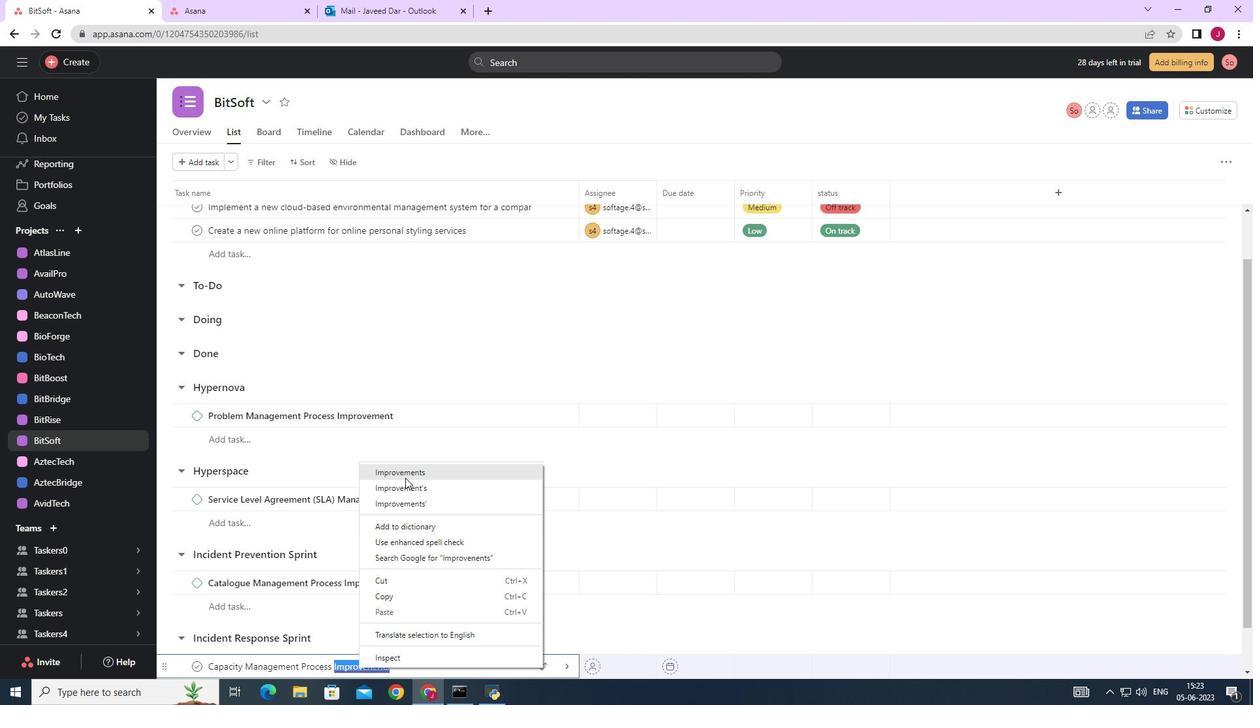 
Action: Mouse moved to (506, 573)
Screenshot: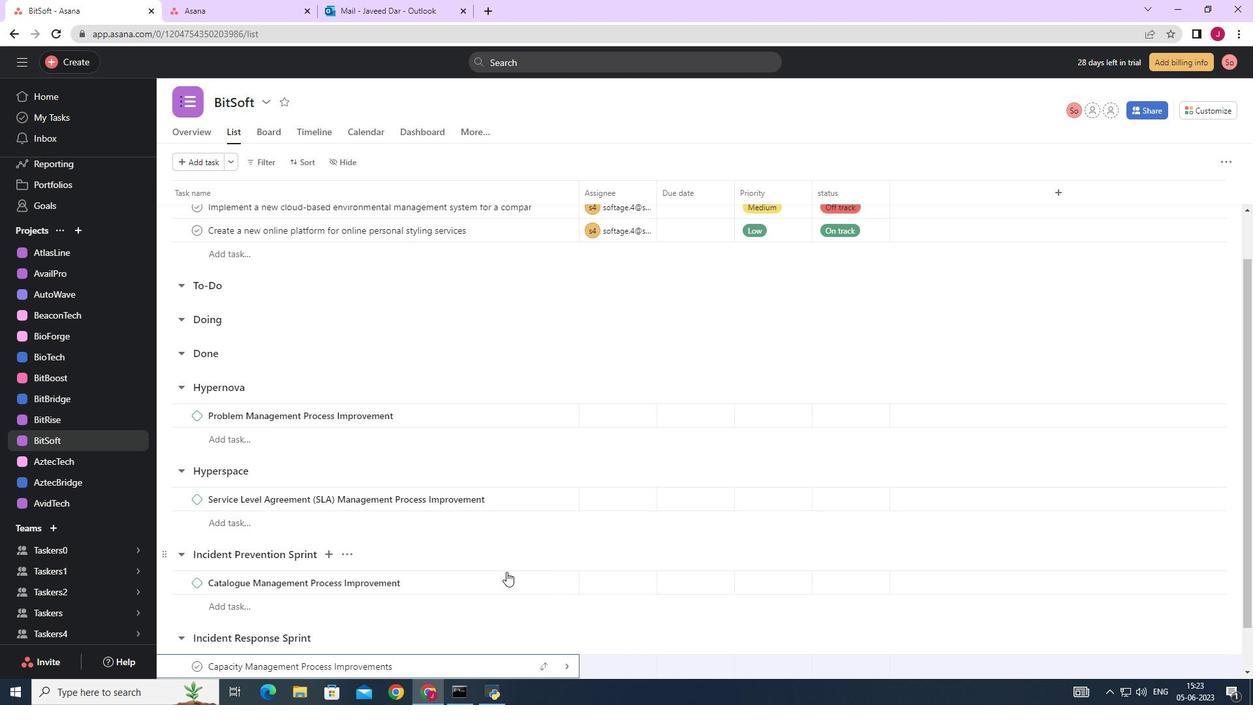 
Action: Mouse scrolled (506, 572) with delta (0, 0)
Screenshot: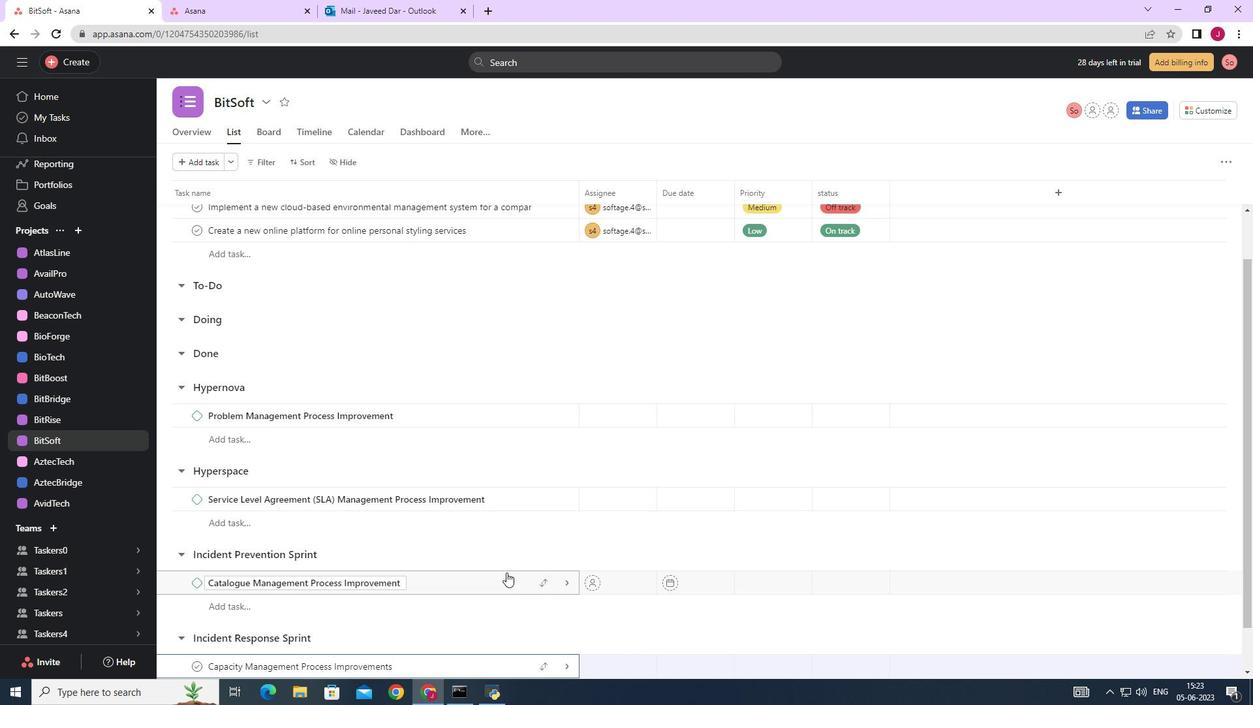 
Action: Mouse moved to (506, 573)
Screenshot: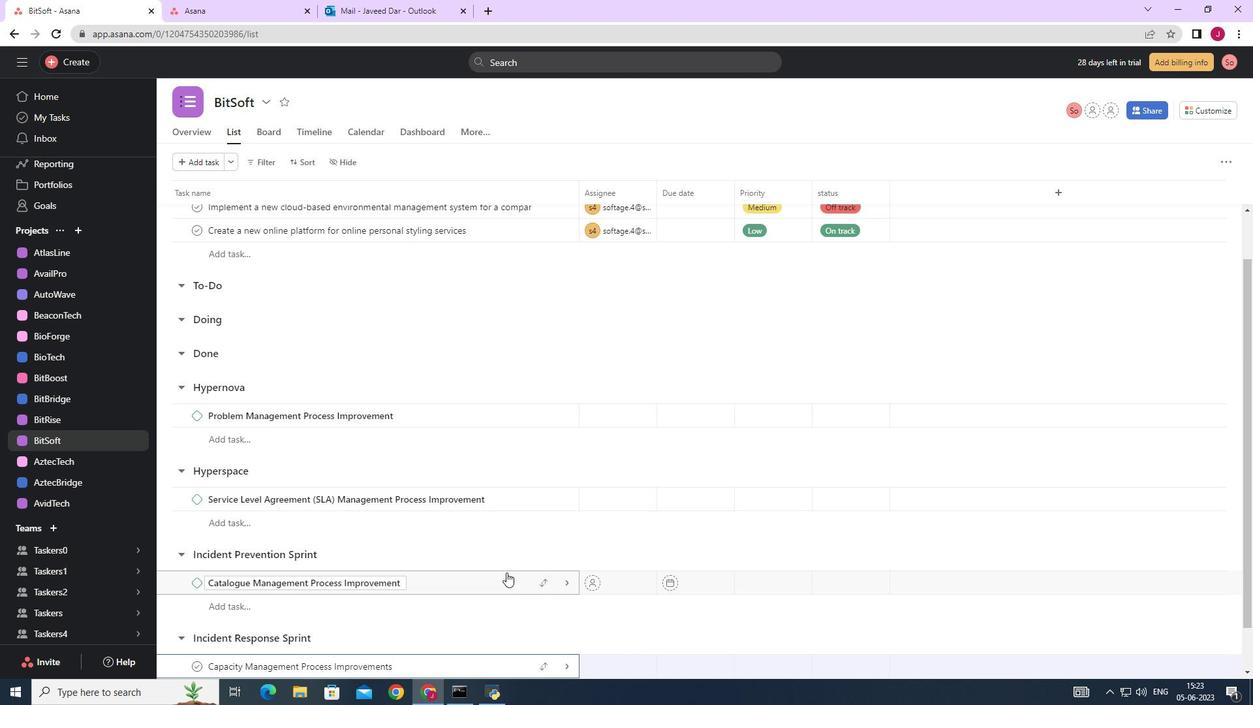 
Action: Mouse scrolled (506, 572) with delta (0, 0)
Screenshot: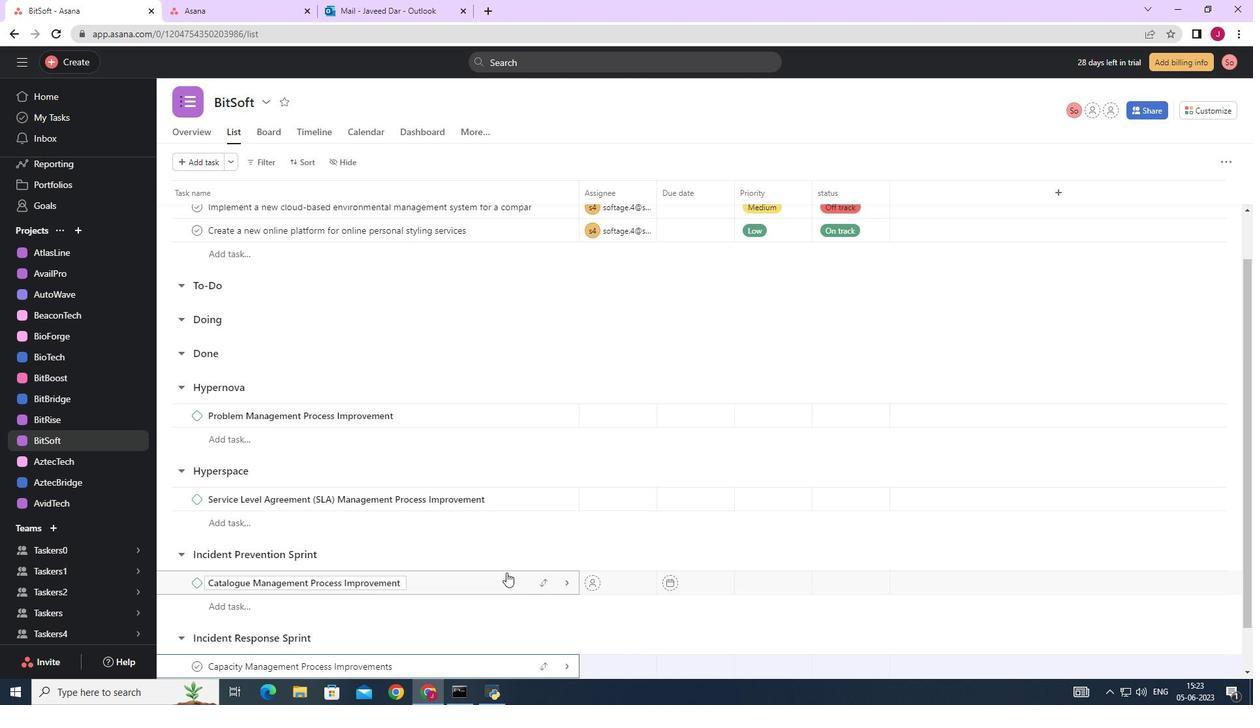 
Action: Mouse moved to (505, 573)
Screenshot: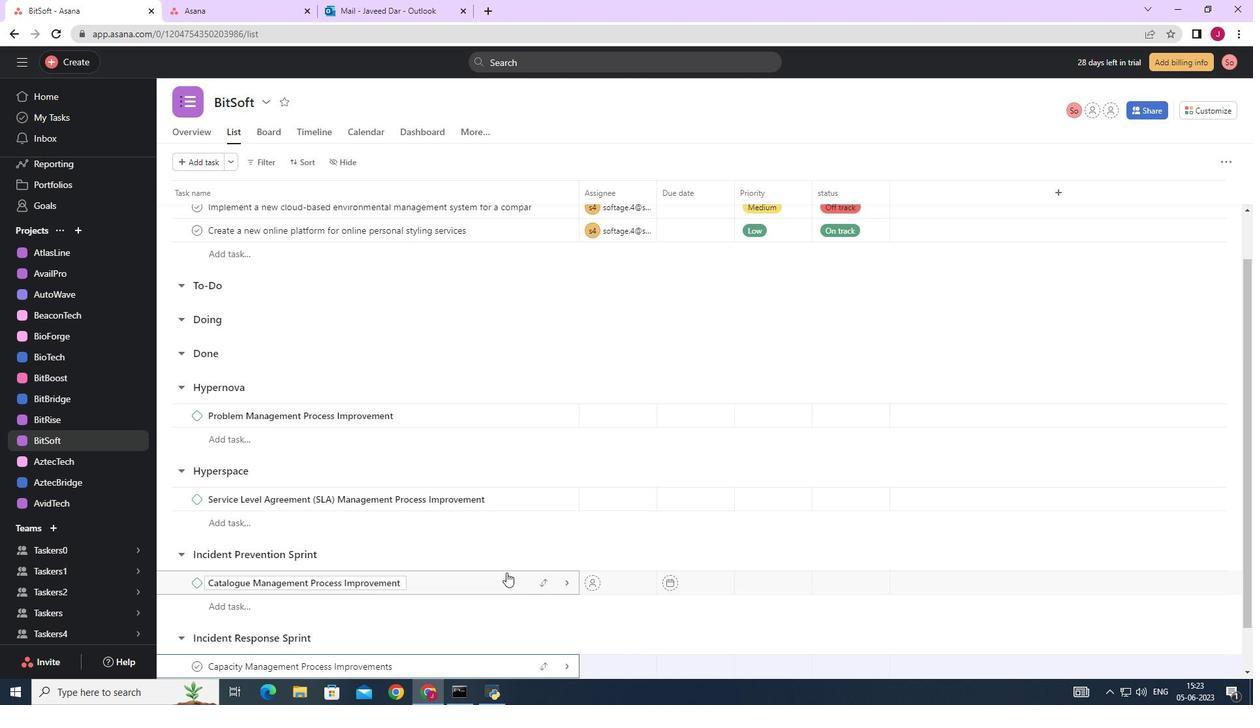 
Action: Mouse scrolled (505, 572) with delta (0, 0)
Screenshot: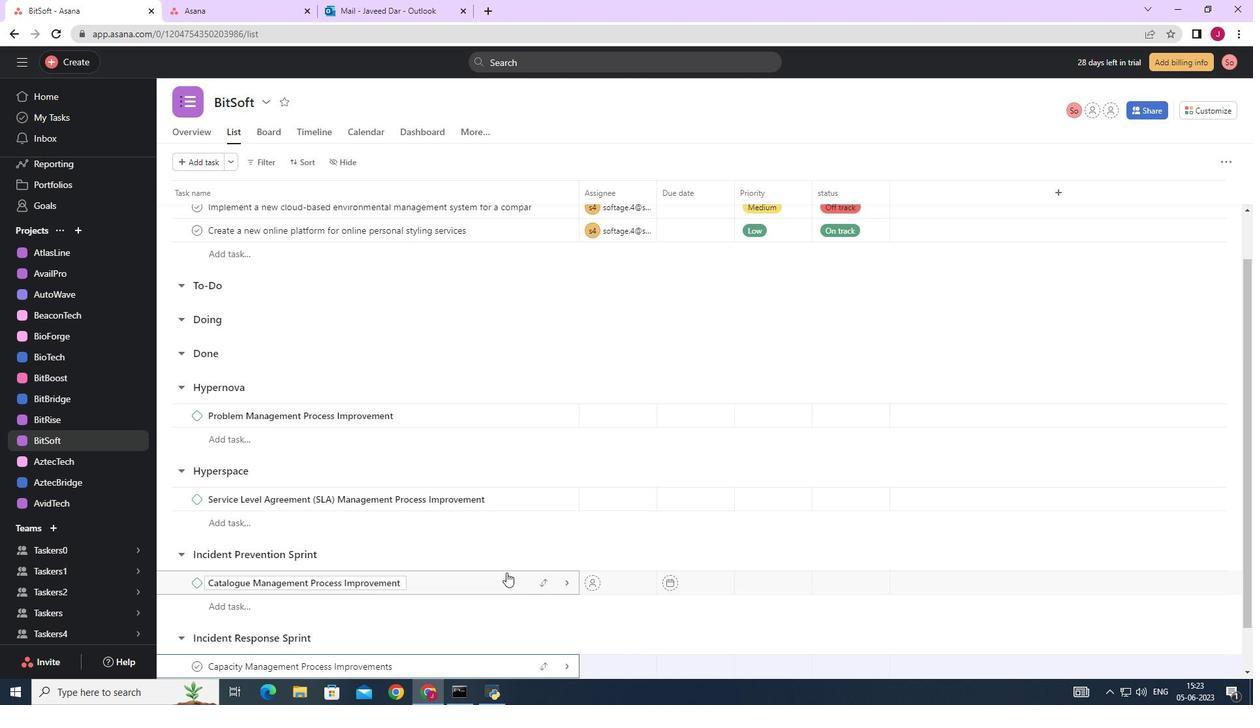
Action: Mouse moved to (504, 573)
Screenshot: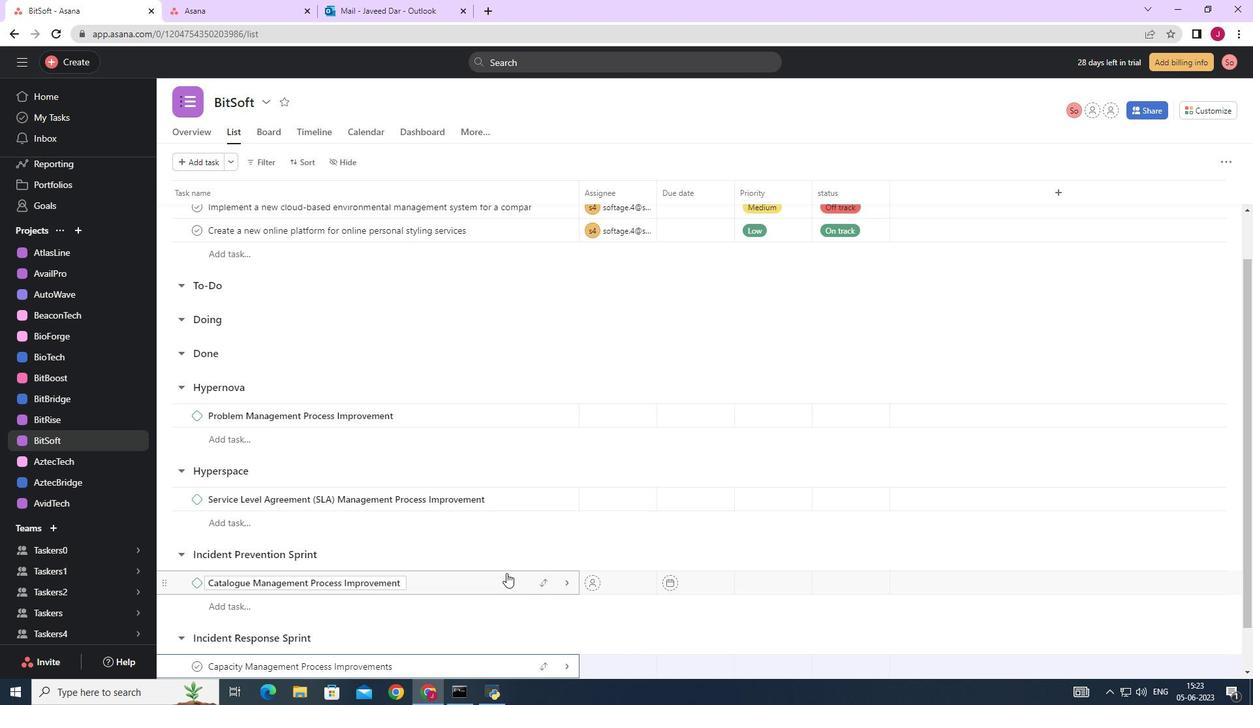 
Action: Mouse scrolled (504, 573) with delta (0, 0)
Screenshot: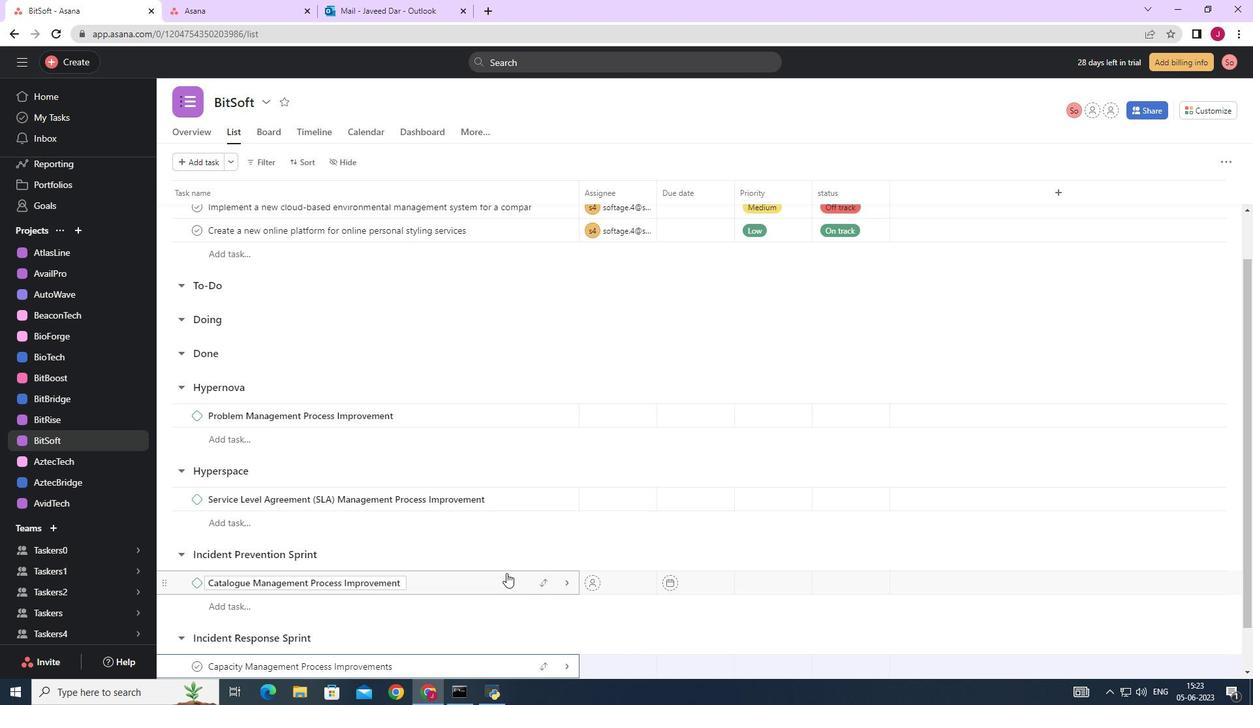 
Action: Mouse scrolled (504, 573) with delta (0, 0)
Screenshot: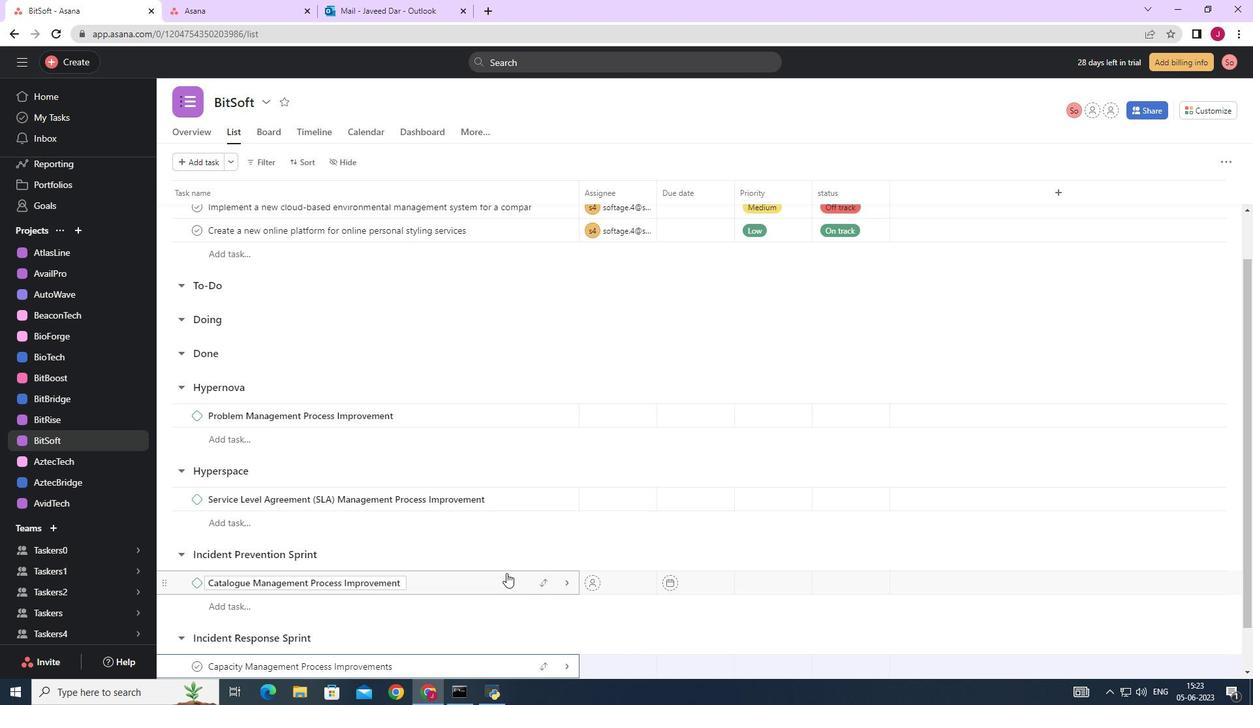 
Action: Mouse moved to (572, 615)
Screenshot: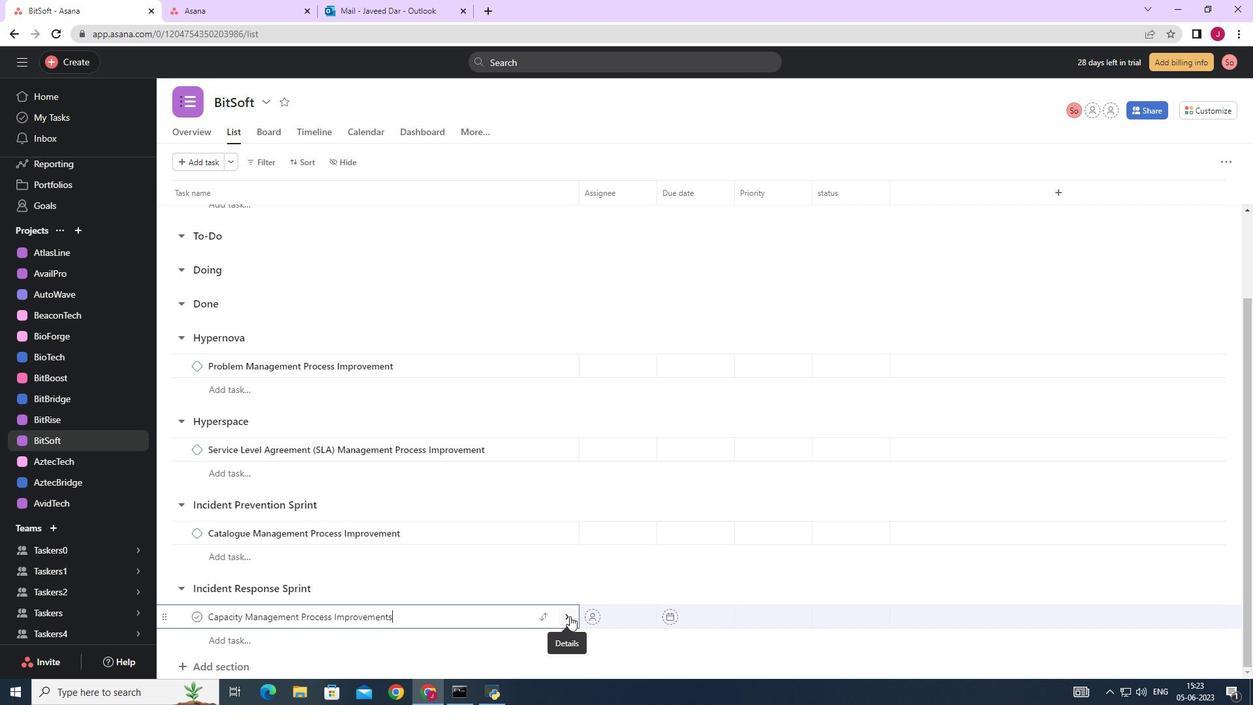 
Action: Mouse pressed left at (572, 615)
Screenshot: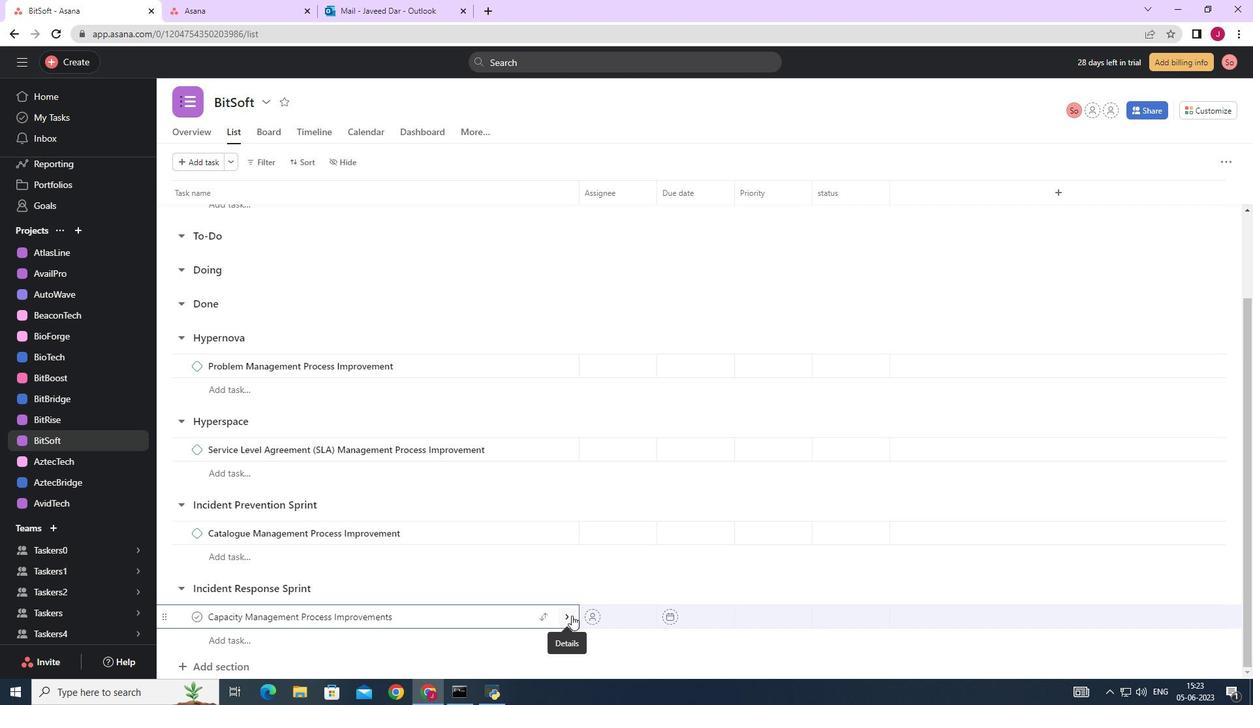 
Action: Mouse moved to (1206, 162)
Screenshot: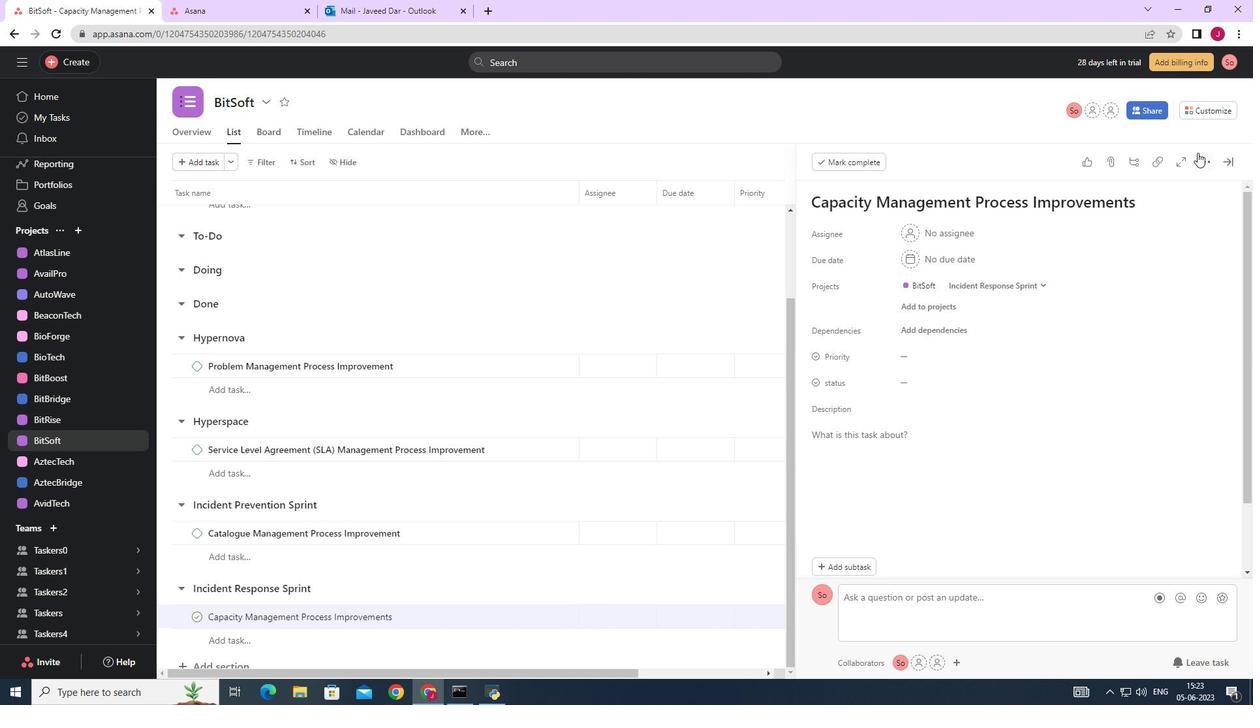 
Action: Mouse pressed left at (1206, 162)
Screenshot: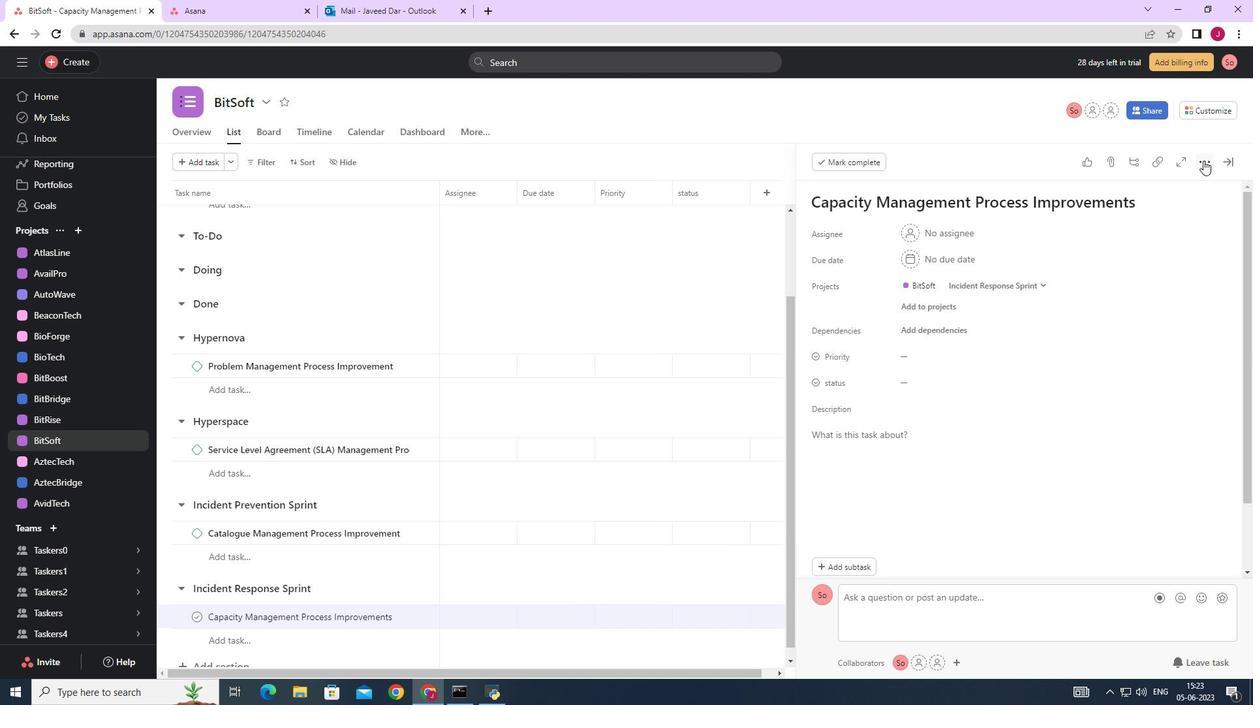 
Action: Mouse moved to (1090, 210)
Screenshot: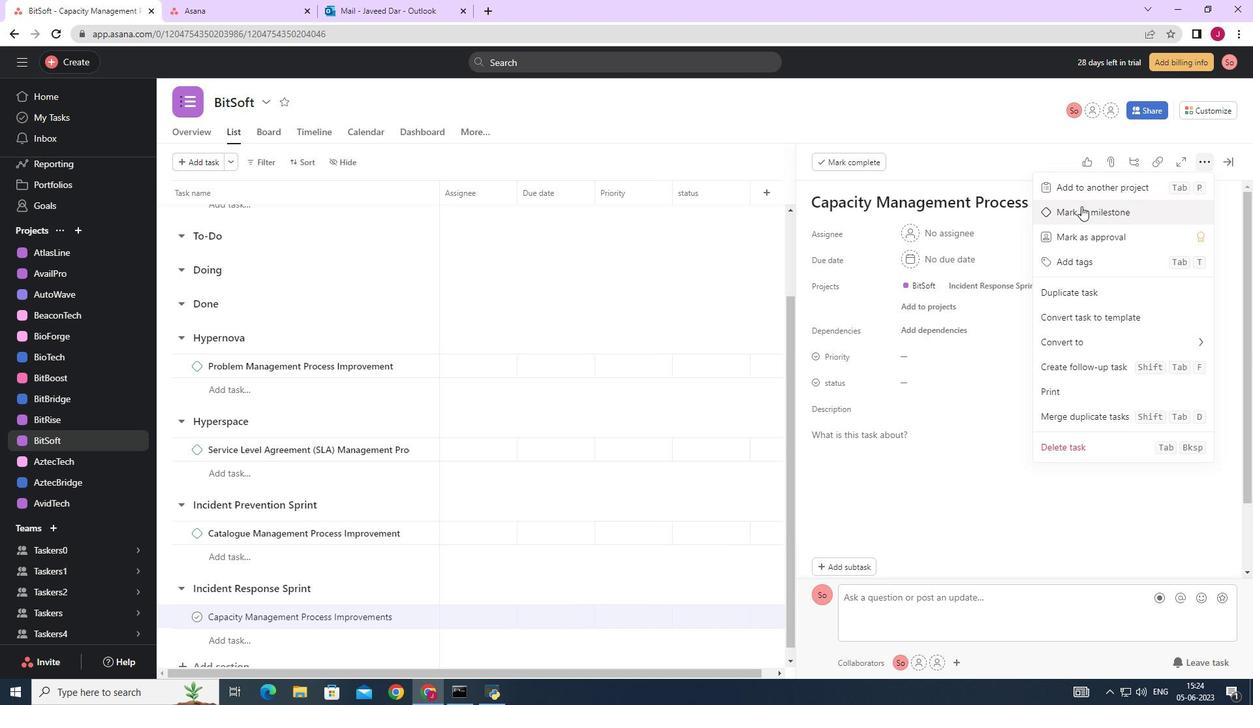 
Action: Mouse pressed left at (1090, 210)
Screenshot: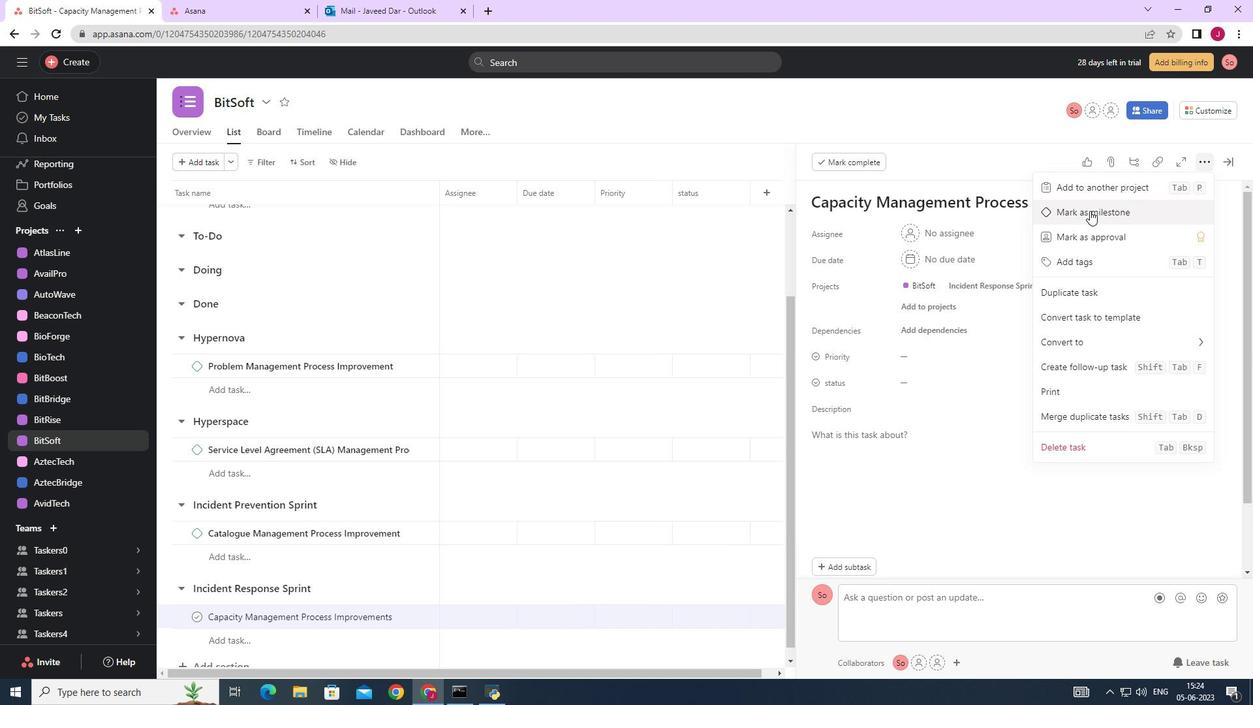 
Action: Mouse moved to (1229, 163)
Screenshot: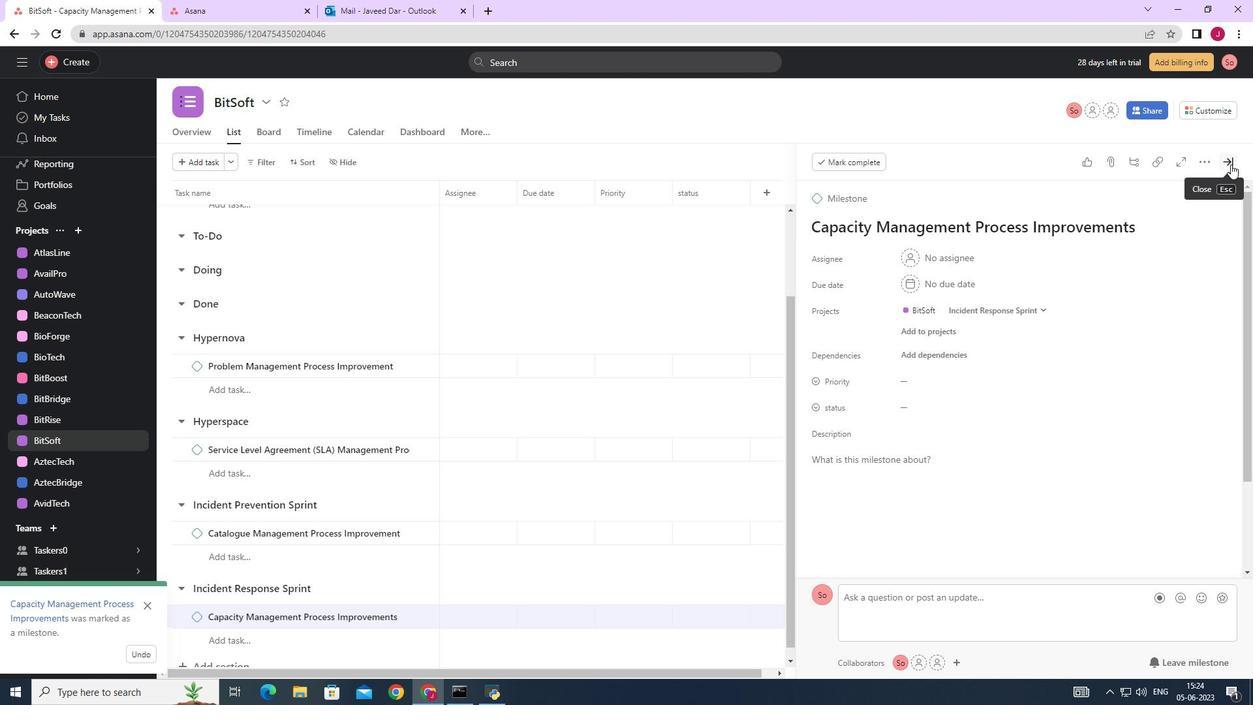 
Action: Mouse pressed left at (1229, 163)
Screenshot: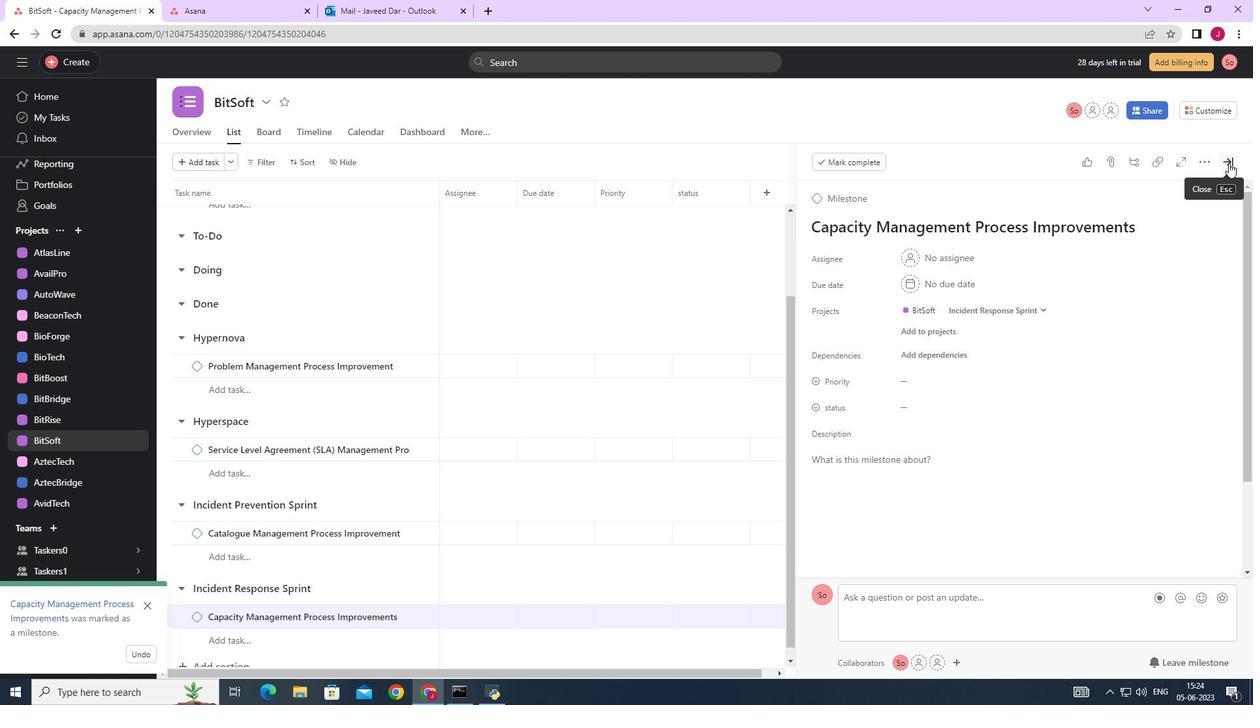 
Action: Mouse moved to (1167, 116)
Screenshot: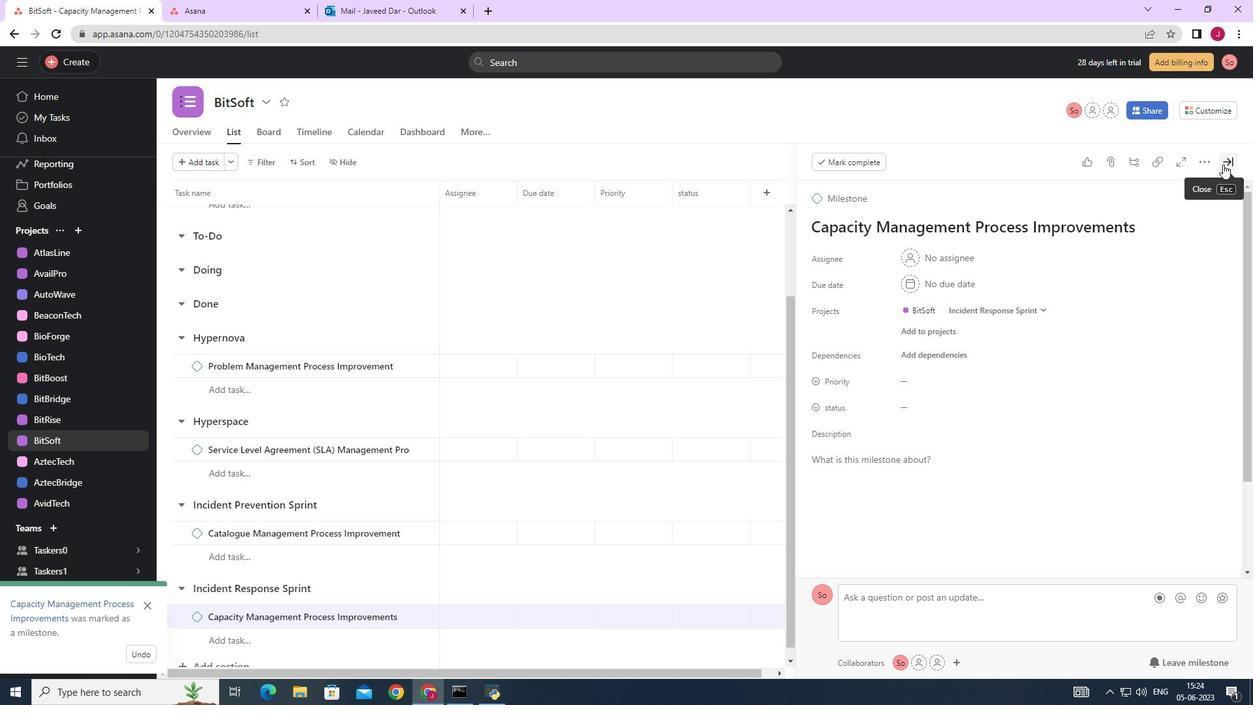 
